 Task: Write a function to reverse the order of words in a sentence.
Action: Mouse moved to (197, 223)
Screenshot: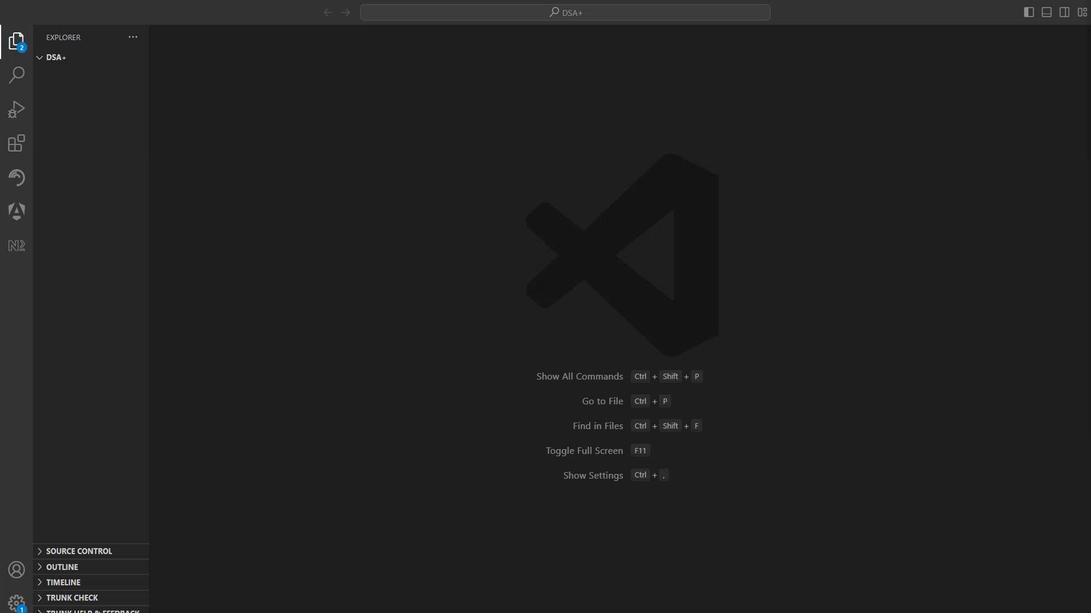 
Action: Mouse pressed left at (197, 223)
Screenshot: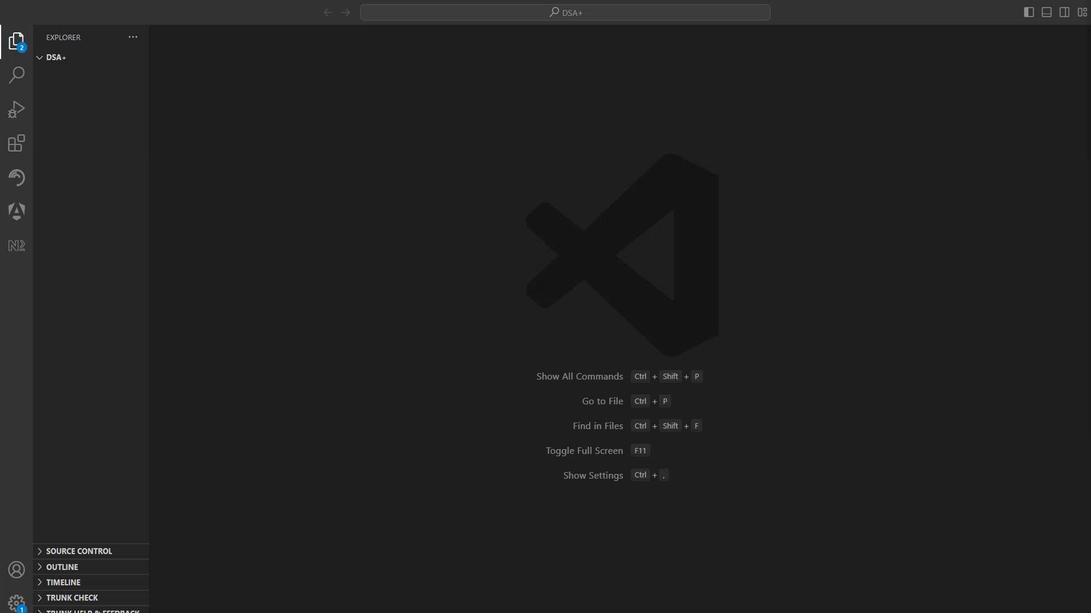 
Action: Mouse moved to (197, 223)
Screenshot: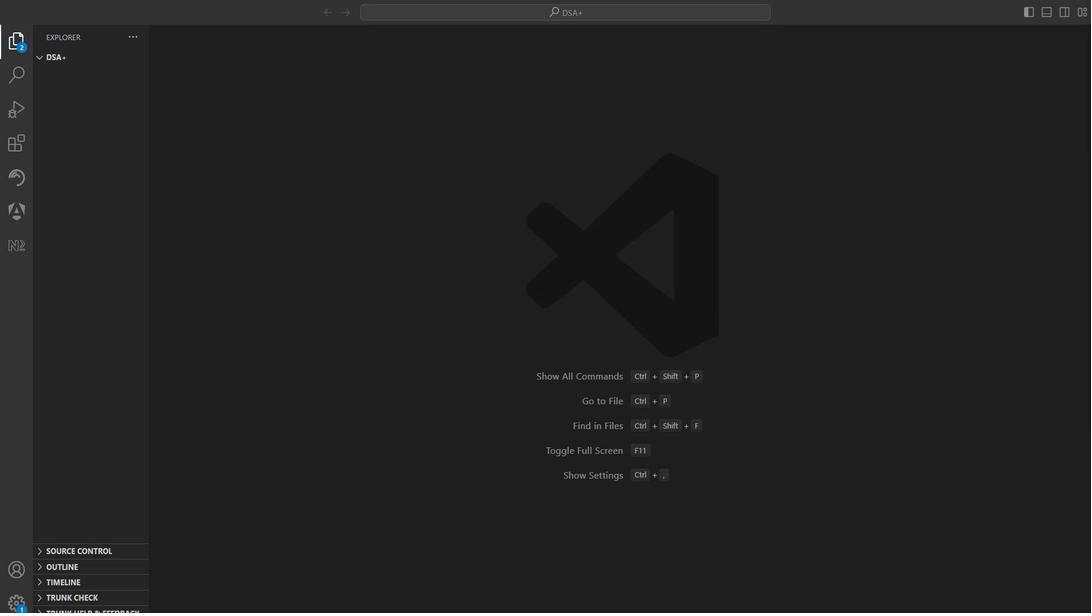 
Action: Mouse pressed left at (197, 223)
Screenshot: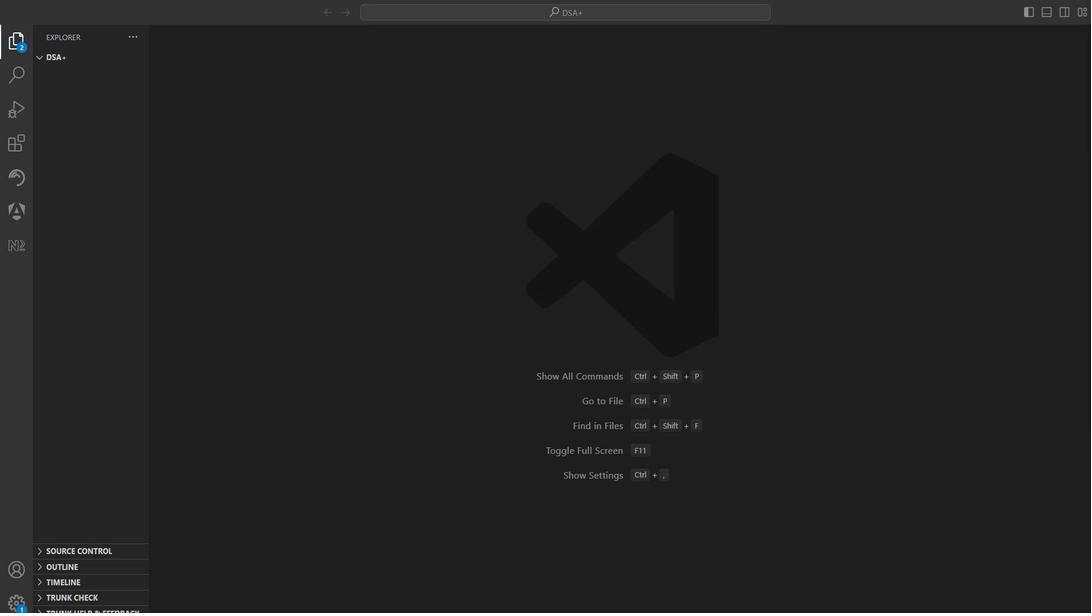
Action: Mouse moved to (197, 223)
Screenshot: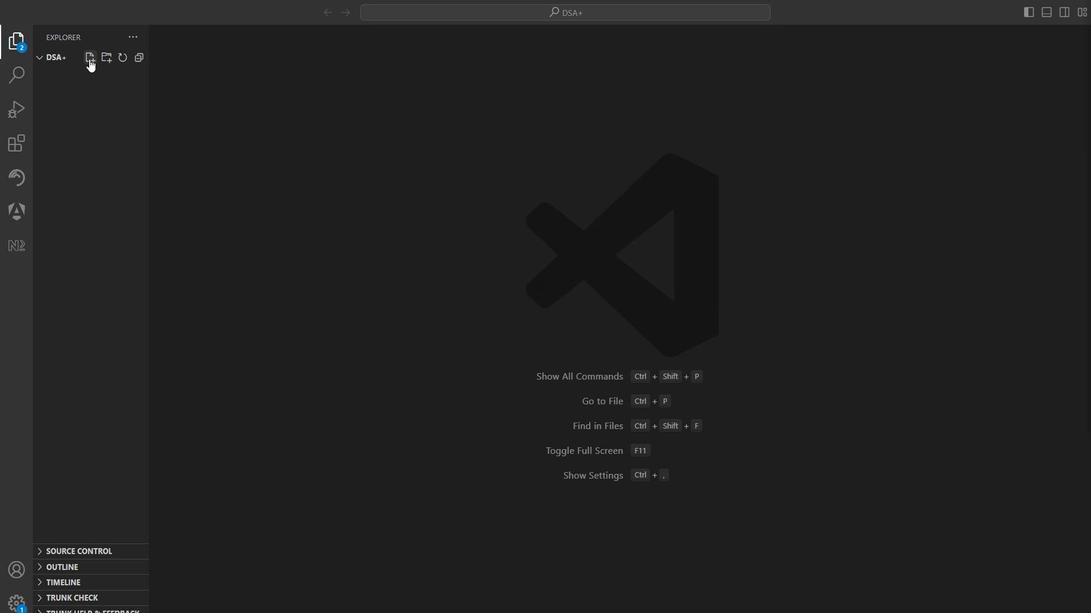 
Action: Mouse pressed left at (197, 223)
Screenshot: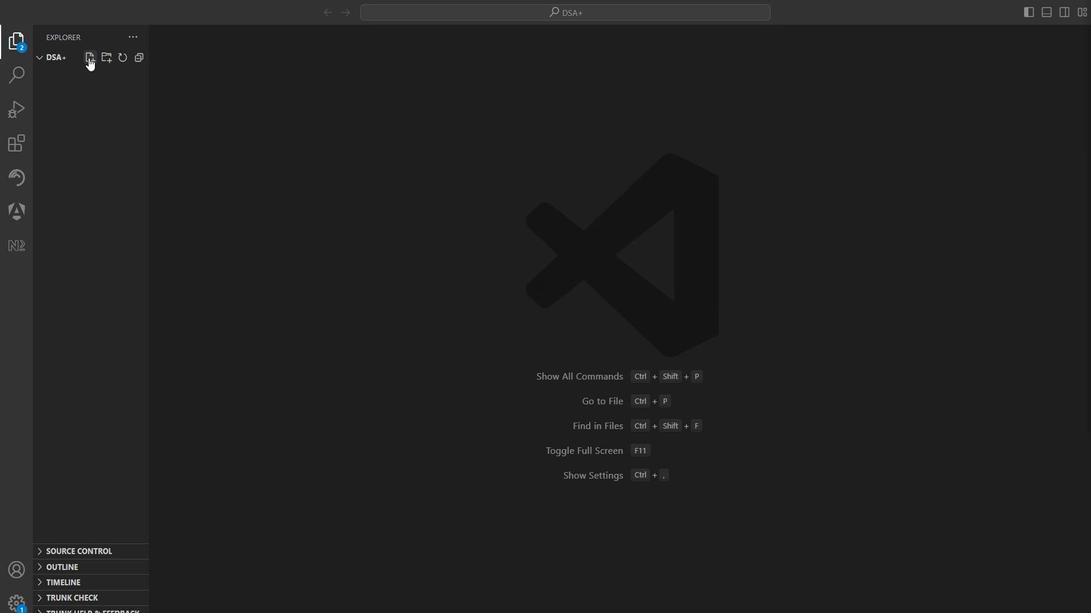 
Action: Mouse moved to (197, 223)
Screenshot: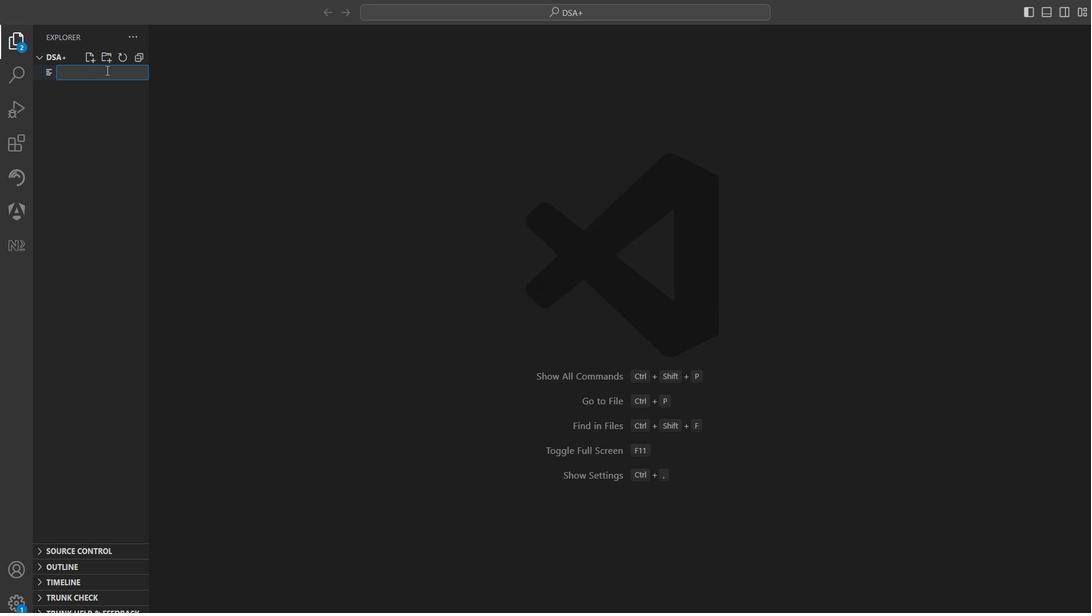
Action: Key pressed reverse<Key.shift_r>_words.js<Key.enter>
Screenshot: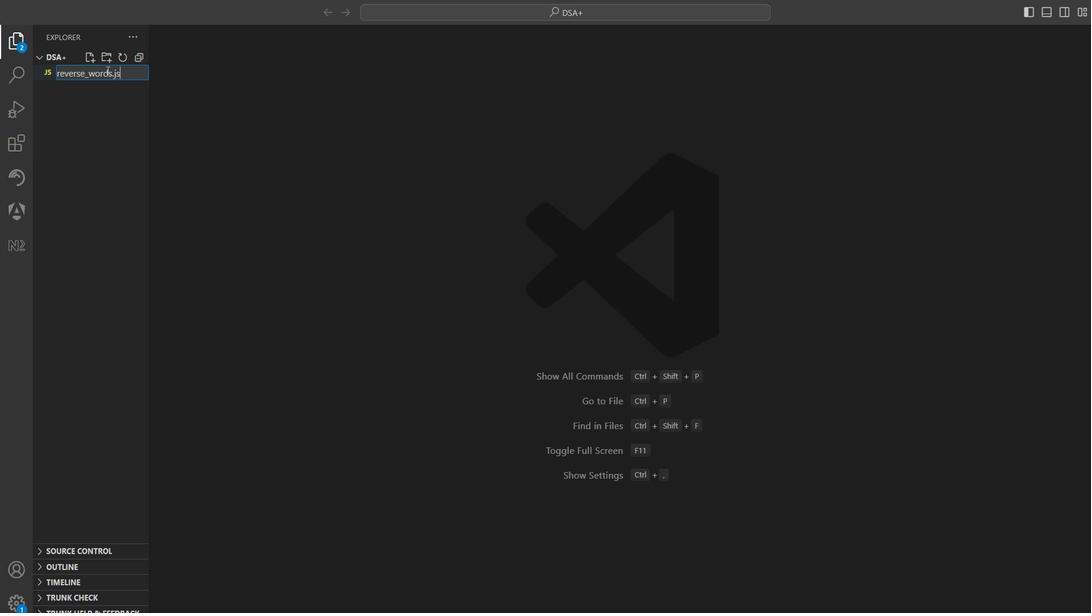 
Action: Mouse pressed right at (197, 223)
Screenshot: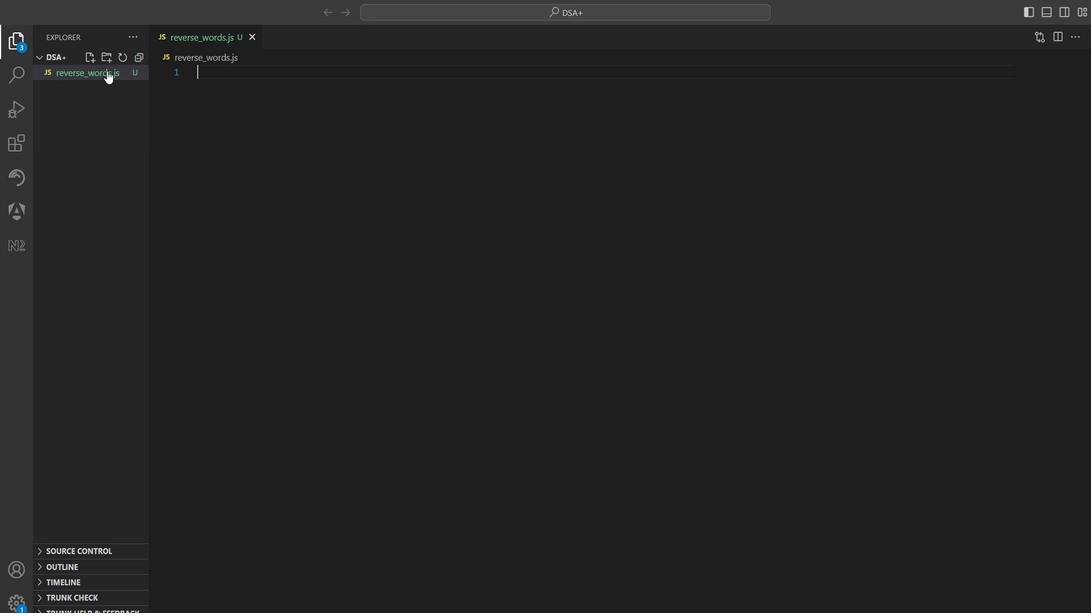 
Action: Mouse scrolled (197, 223) with delta (0, 0)
Screenshot: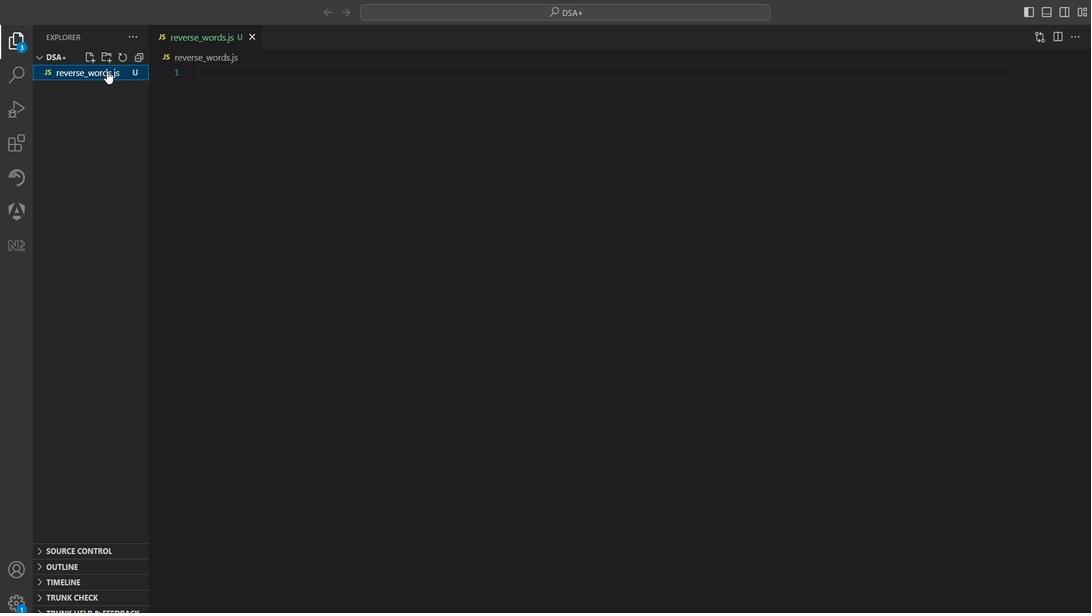 
Action: Mouse moved to (197, 223)
Screenshot: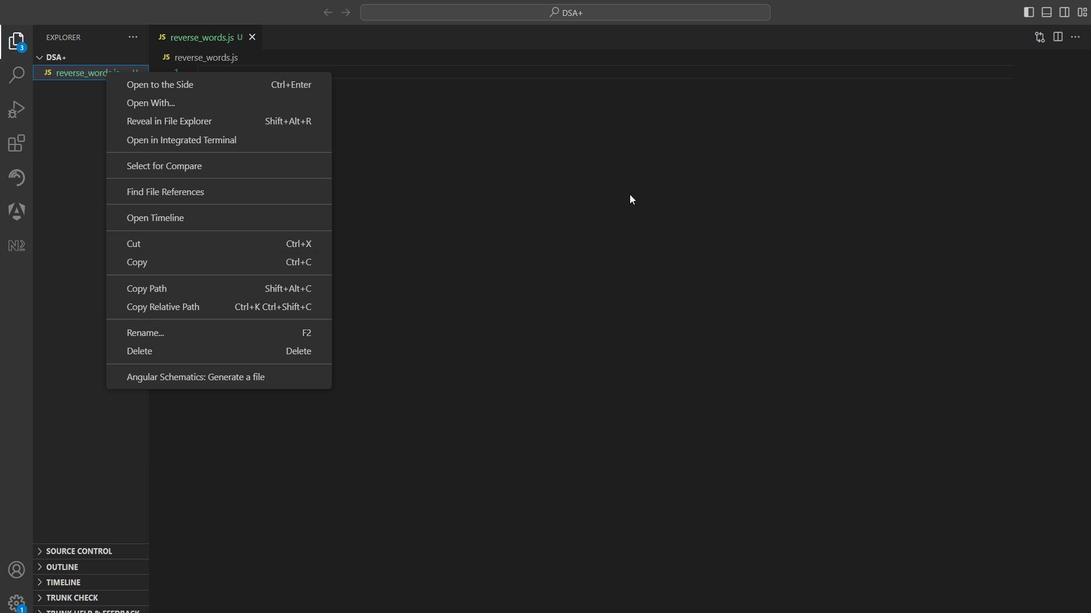 
Action: Mouse pressed left at (197, 223)
Screenshot: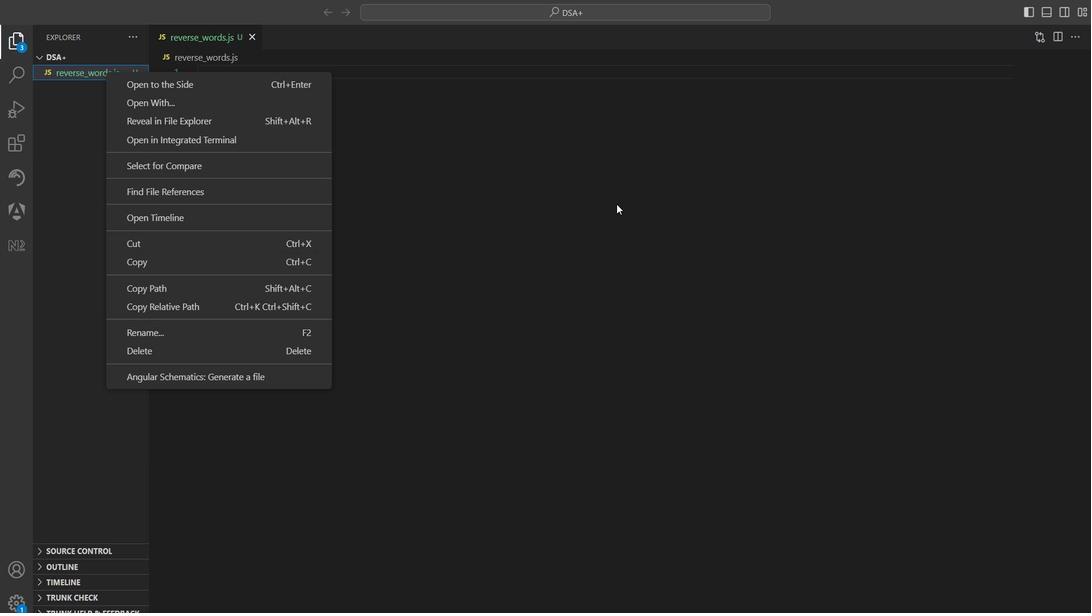 
Action: Mouse moved to (197, 223)
Screenshot: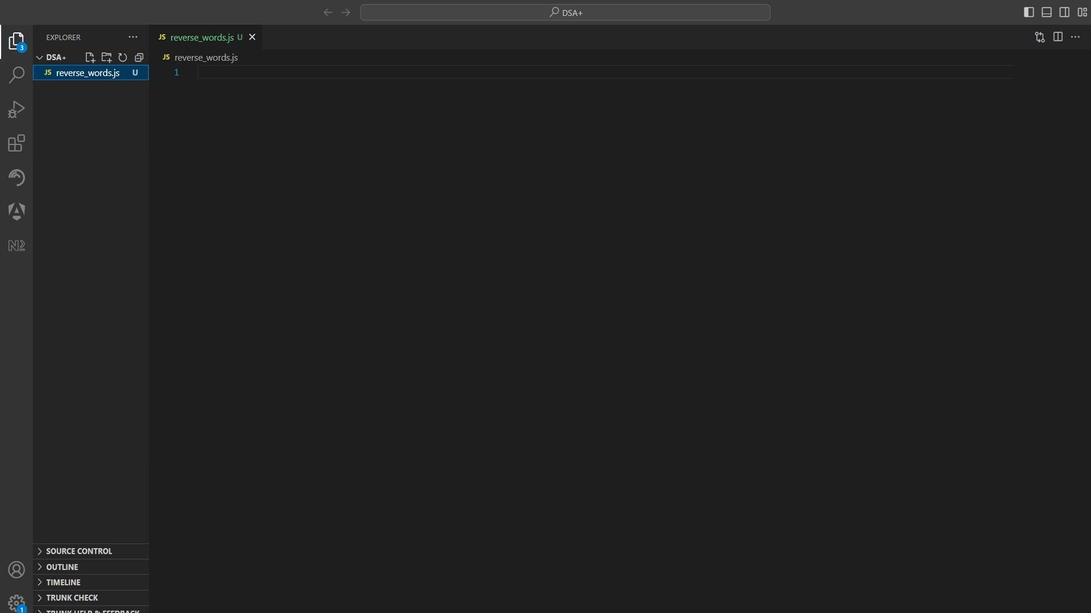 
Action: Mouse pressed left at (197, 223)
Screenshot: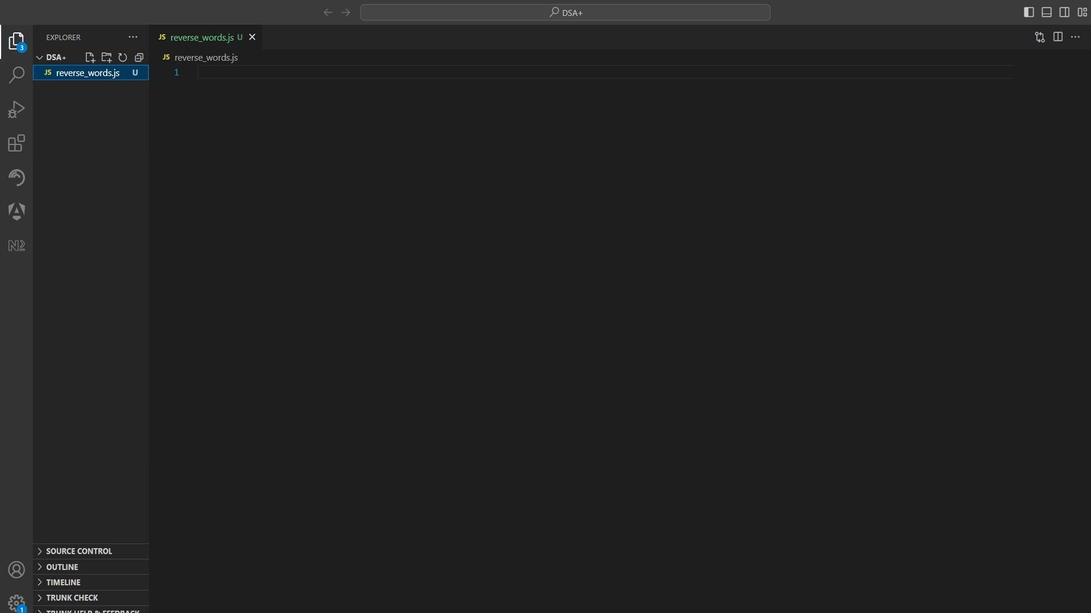 
Action: Mouse moved to (197, 223)
Screenshot: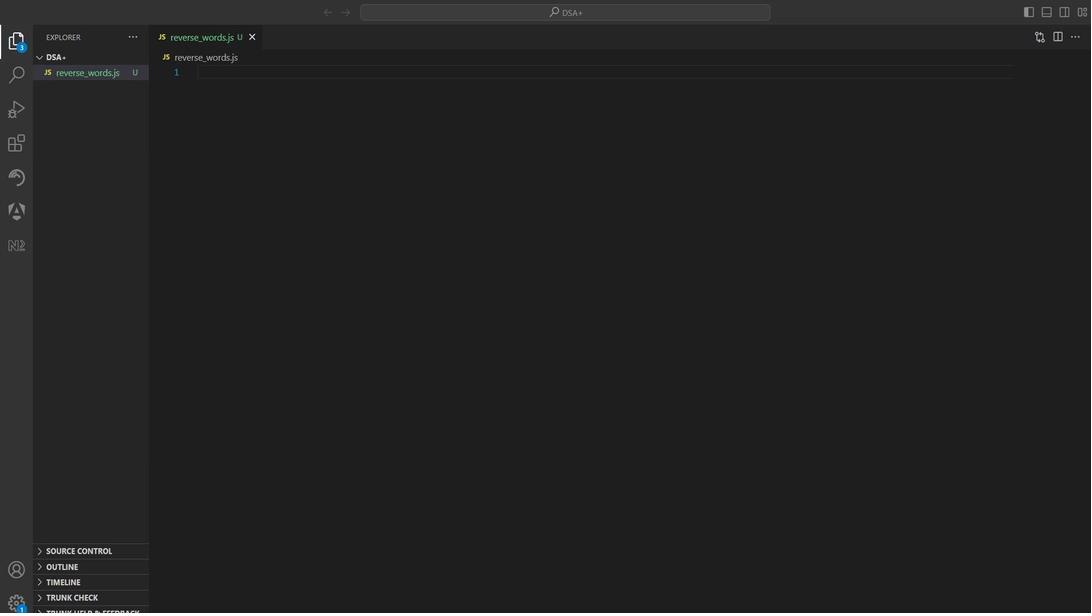 
Action: Mouse pressed left at (197, 223)
Screenshot: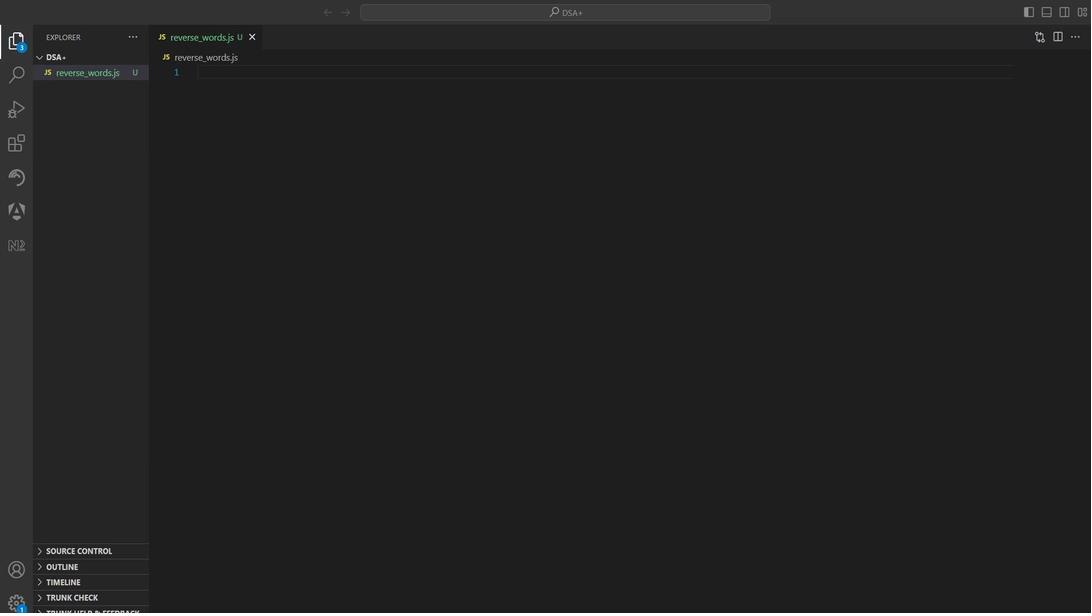 
Action: Mouse moved to (197, 223)
Screenshot: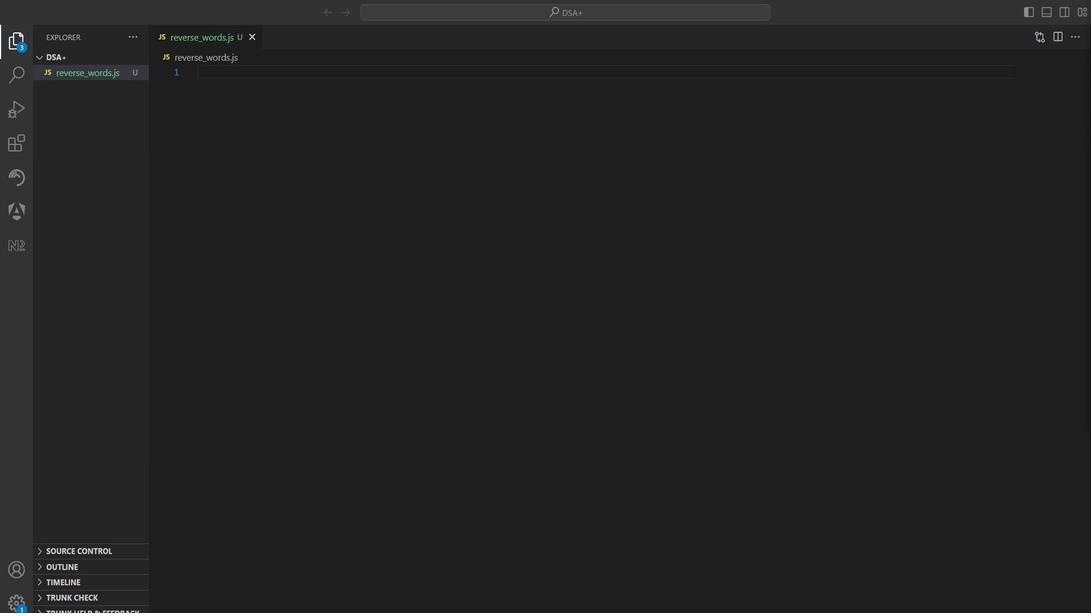 
Action: Mouse pressed left at (197, 223)
Screenshot: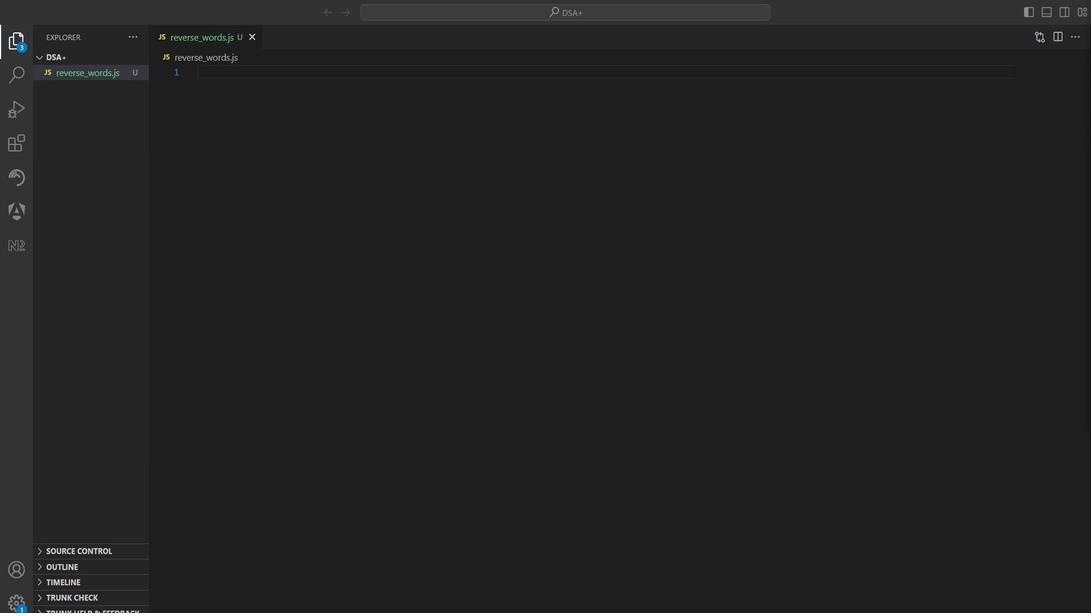 
Action: Key pressed in<Key.space>js<Key.enter>
Screenshot: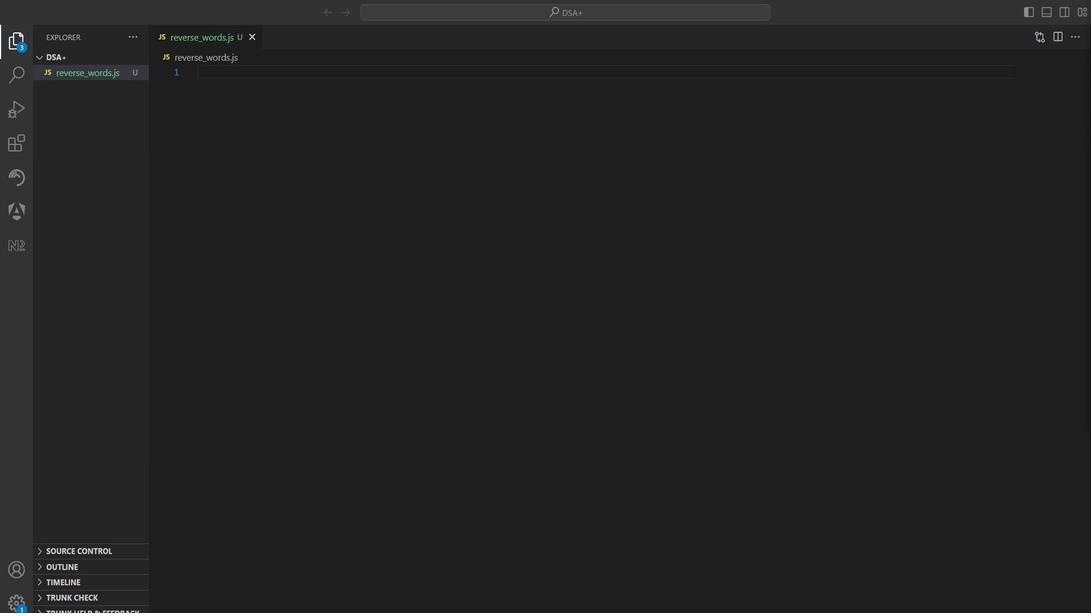 
Action: Mouse moved to (197, 223)
Screenshot: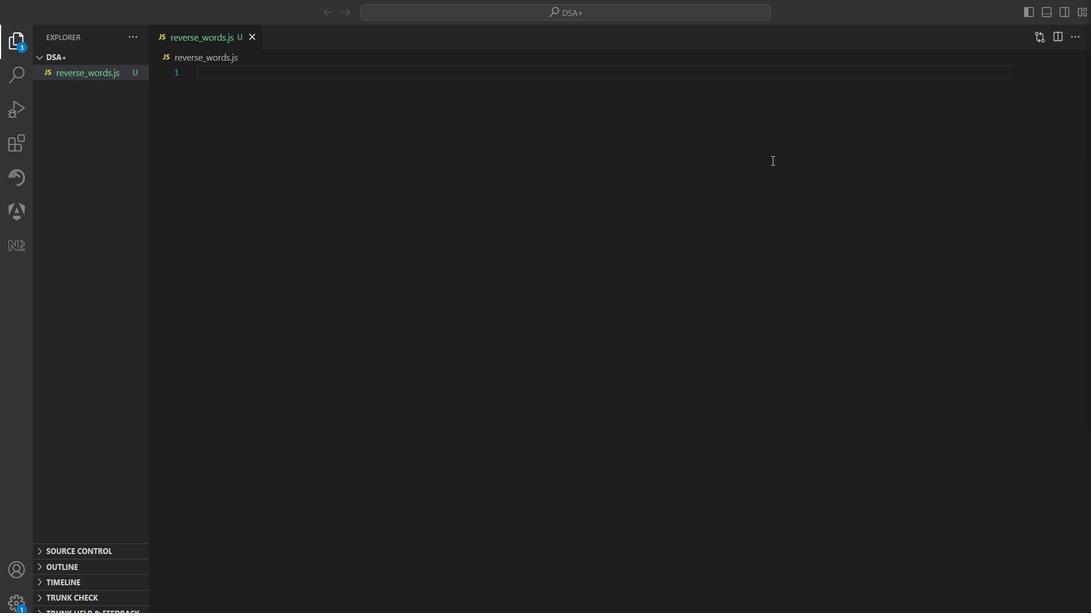 
Action: Mouse scrolled (197, 223) with delta (0, 0)
Screenshot: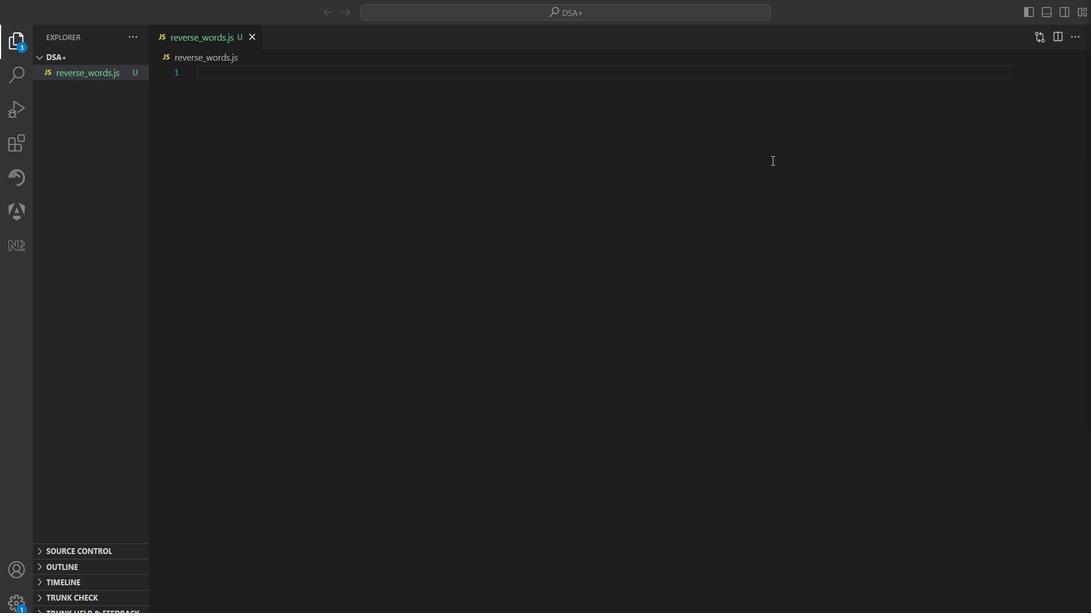 
Action: Mouse moved to (197, 223)
Screenshot: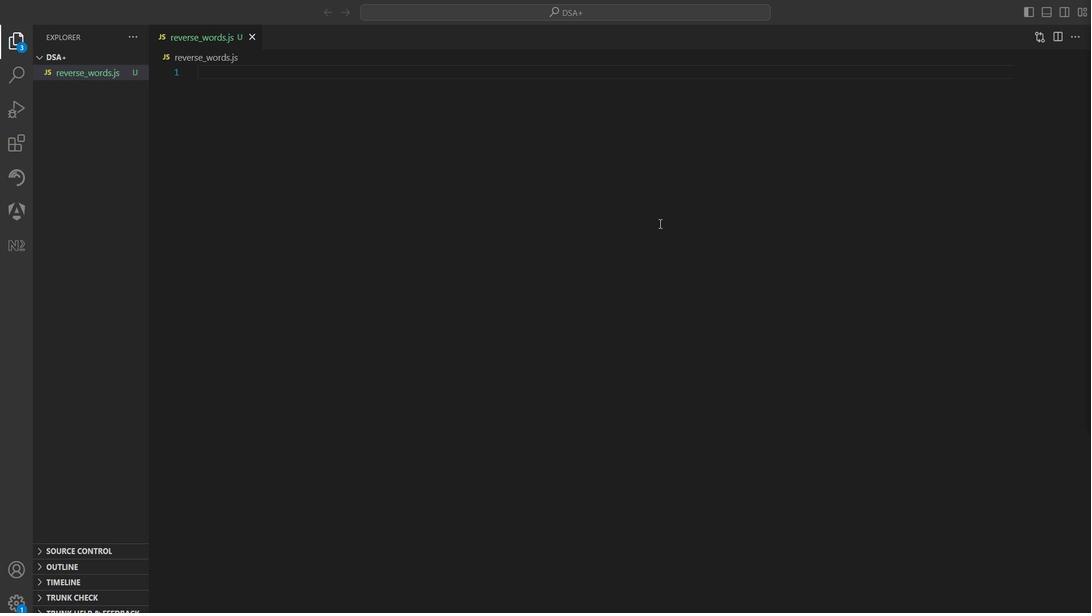 
Action: Mouse scrolled (197, 223) with delta (0, 0)
Screenshot: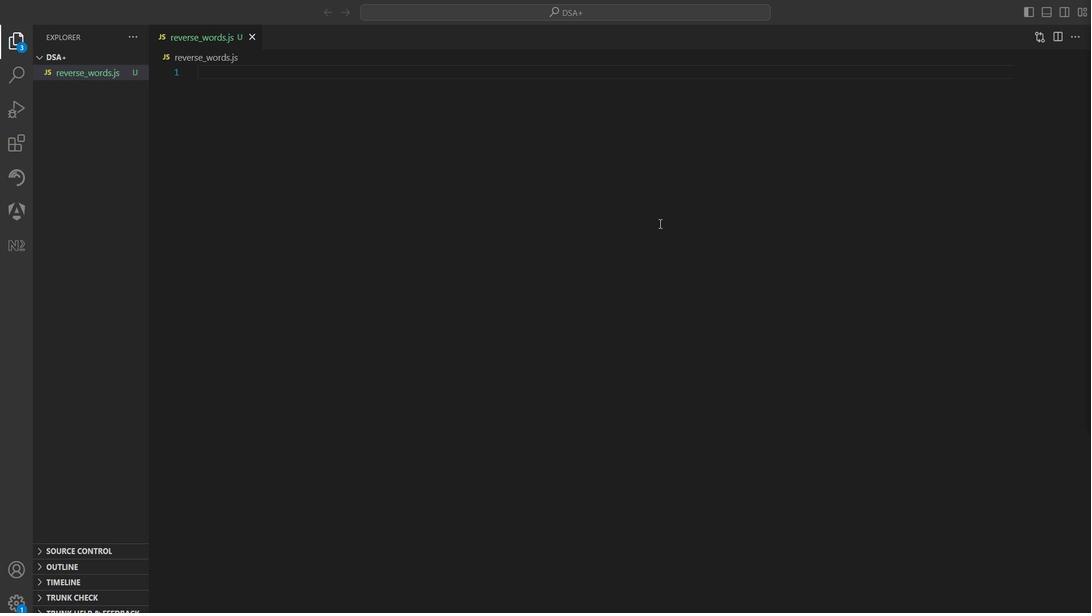 
Action: Mouse moved to (197, 223)
Screenshot: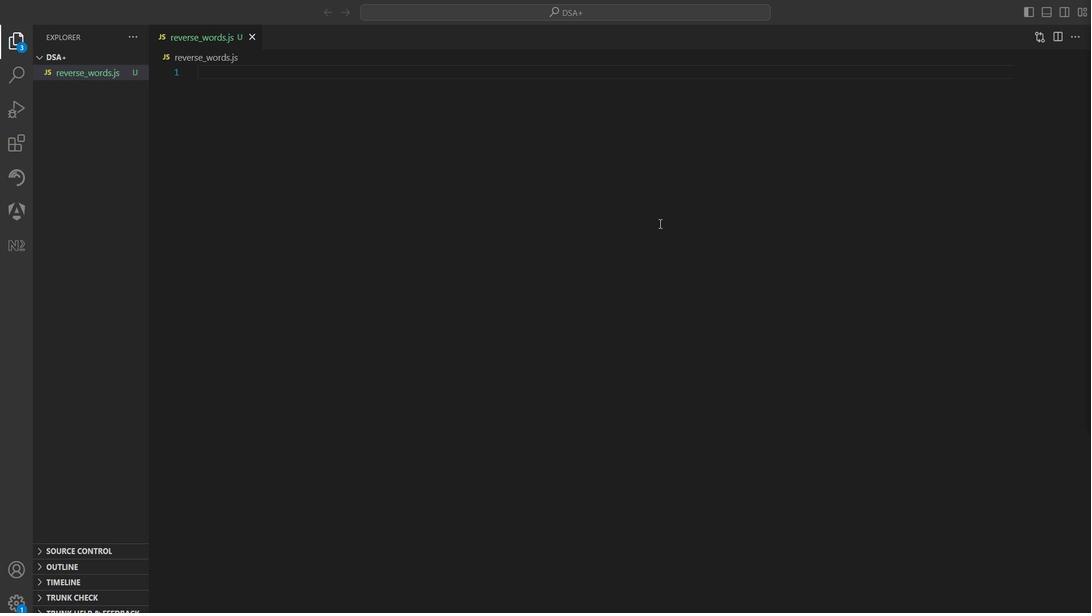 
Action: Mouse scrolled (197, 223) with delta (0, 0)
Screenshot: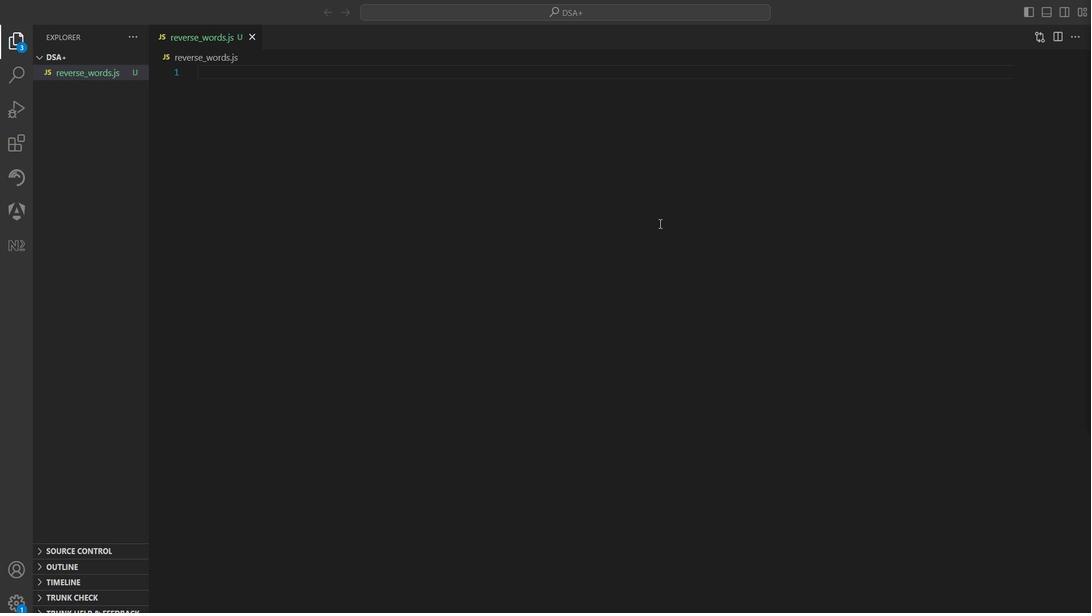 
Action: Mouse moved to (197, 223)
Screenshot: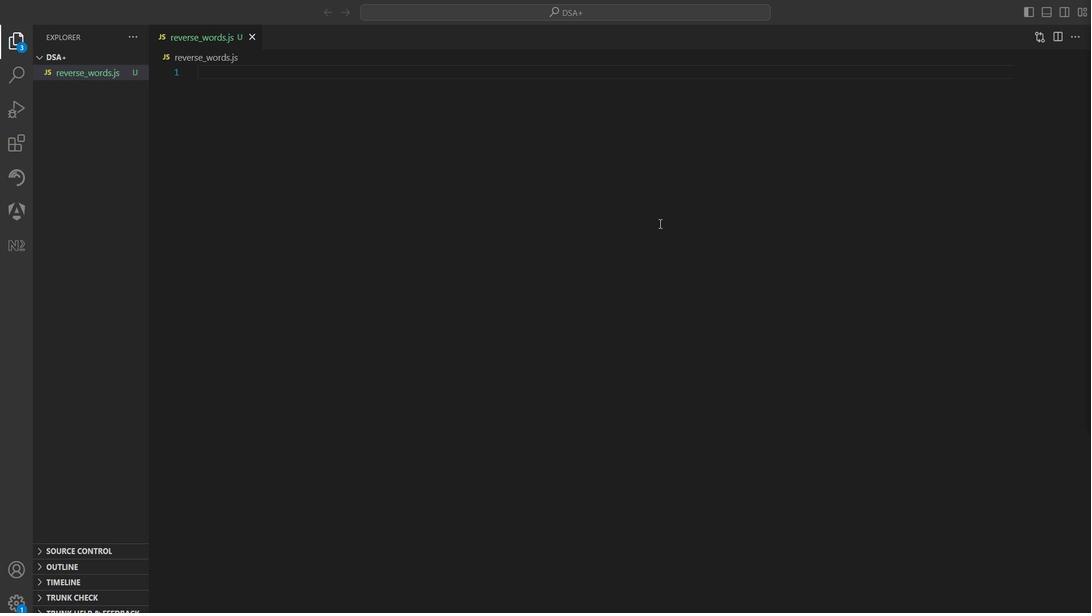 
Action: Mouse scrolled (197, 223) with delta (0, 0)
Screenshot: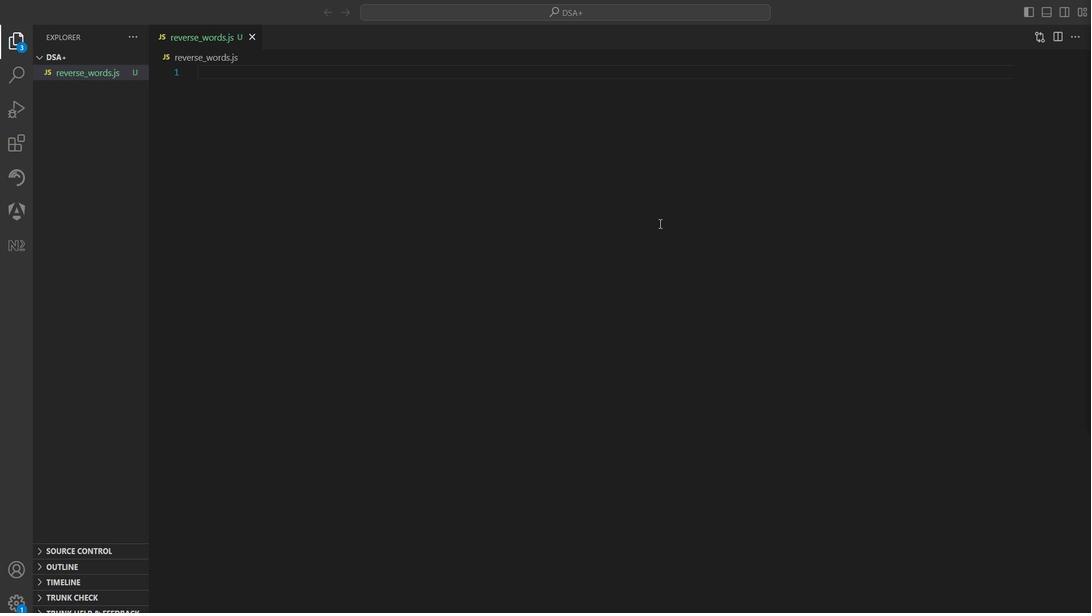 
Action: Mouse moved to (197, 223)
Screenshot: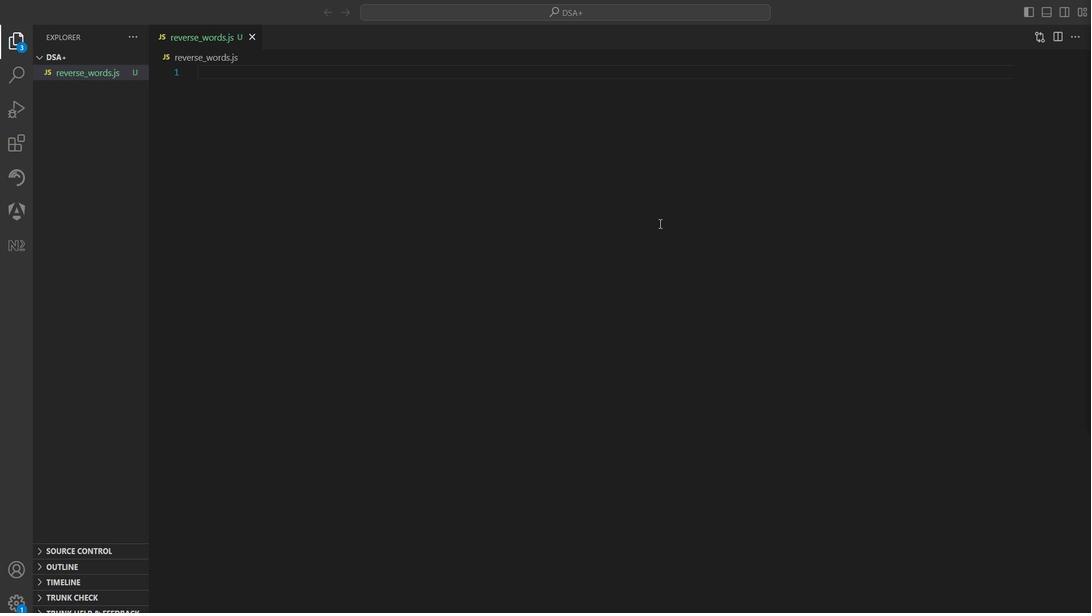 
Action: Mouse scrolled (197, 223) with delta (0, 0)
Screenshot: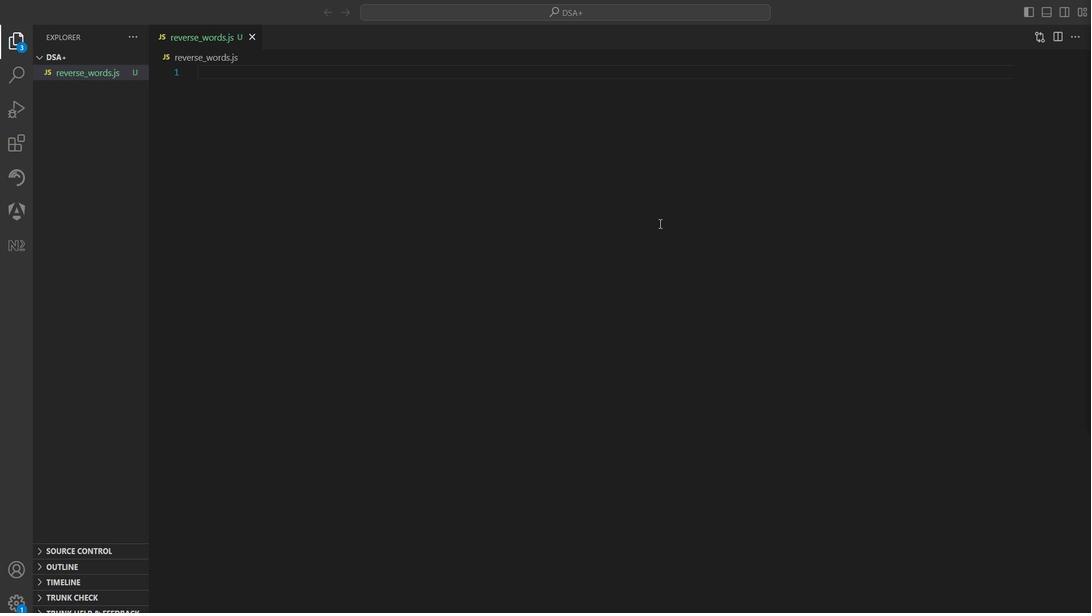 
Action: Mouse scrolled (197, 223) with delta (0, 0)
Screenshot: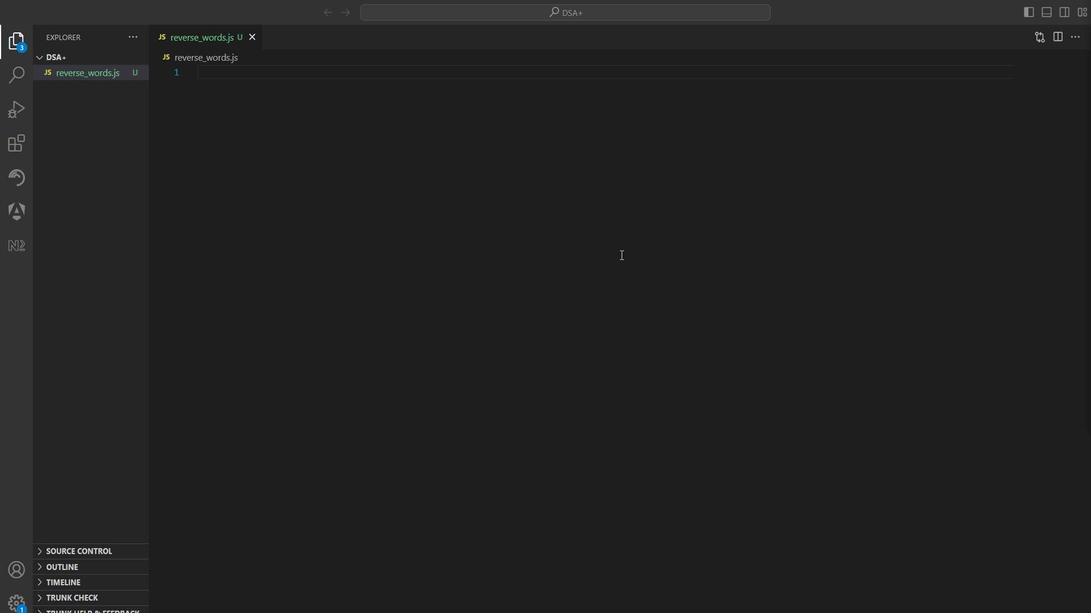 
Action: Mouse moved to (197, 223)
Screenshot: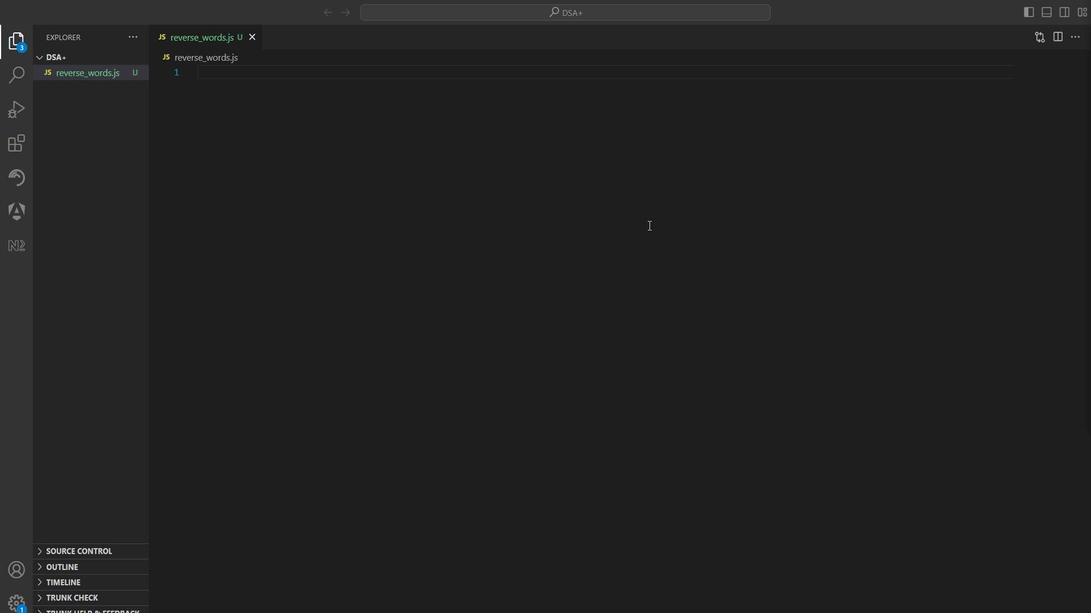 
Action: Mouse pressed left at (197, 223)
Screenshot: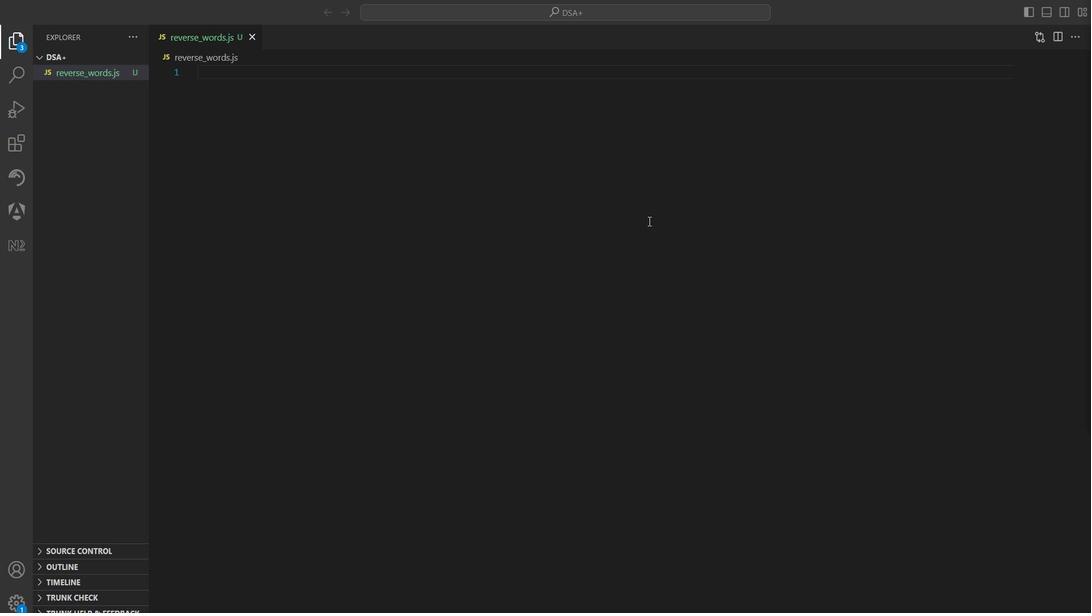 
Action: Mouse moved to (197, 223)
Screenshot: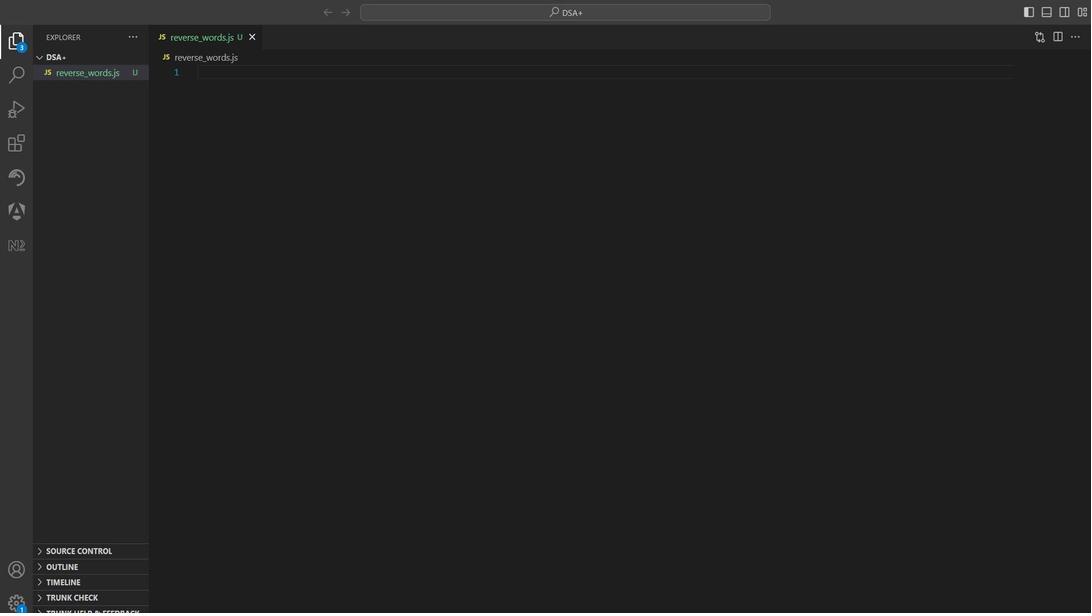 
Action: Mouse scrolled (197, 223) with delta (0, 0)
Screenshot: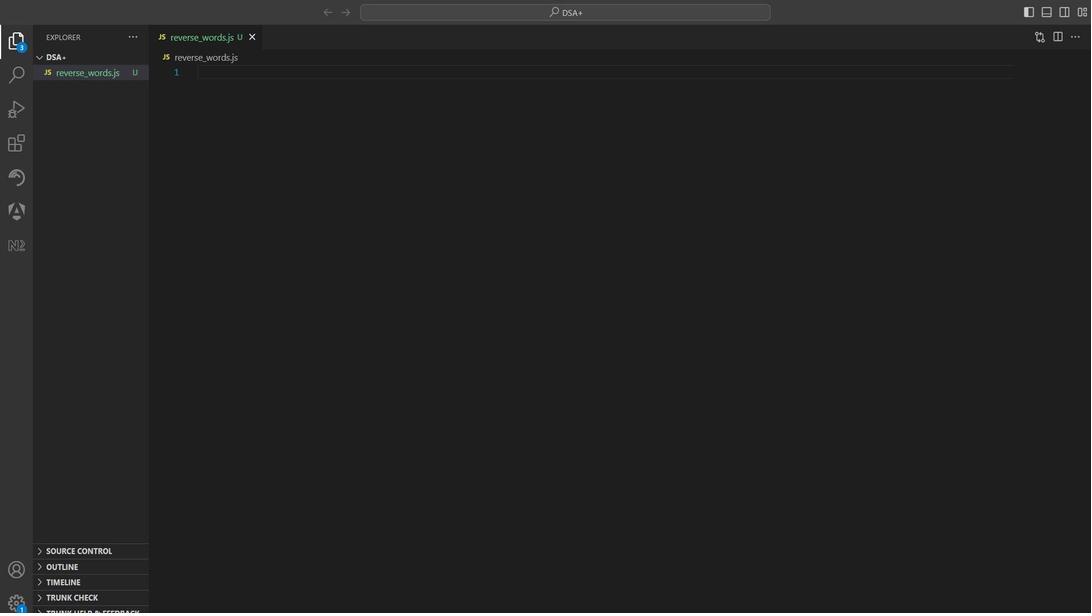 
Action: Mouse moved to (197, 223)
Screenshot: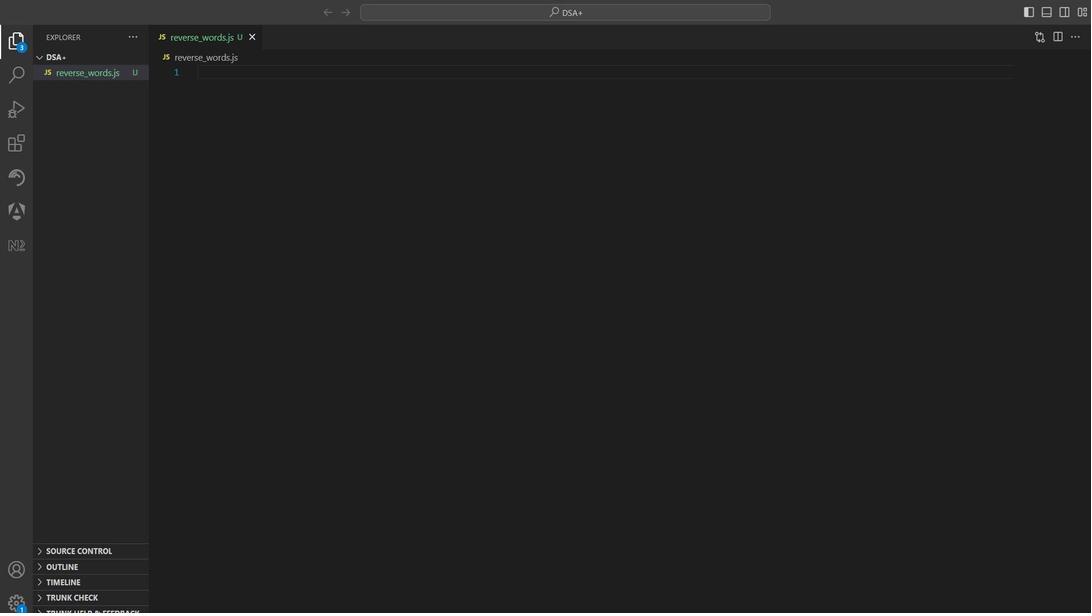 
Action: Mouse scrolled (197, 223) with delta (0, 0)
Screenshot: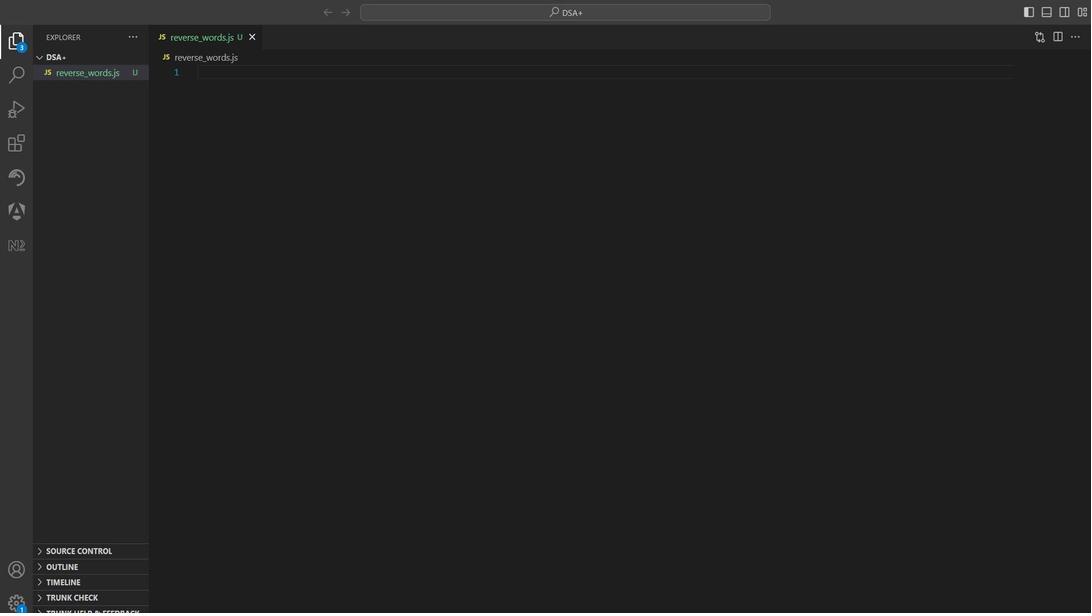 
Action: Mouse moved to (197, 223)
Screenshot: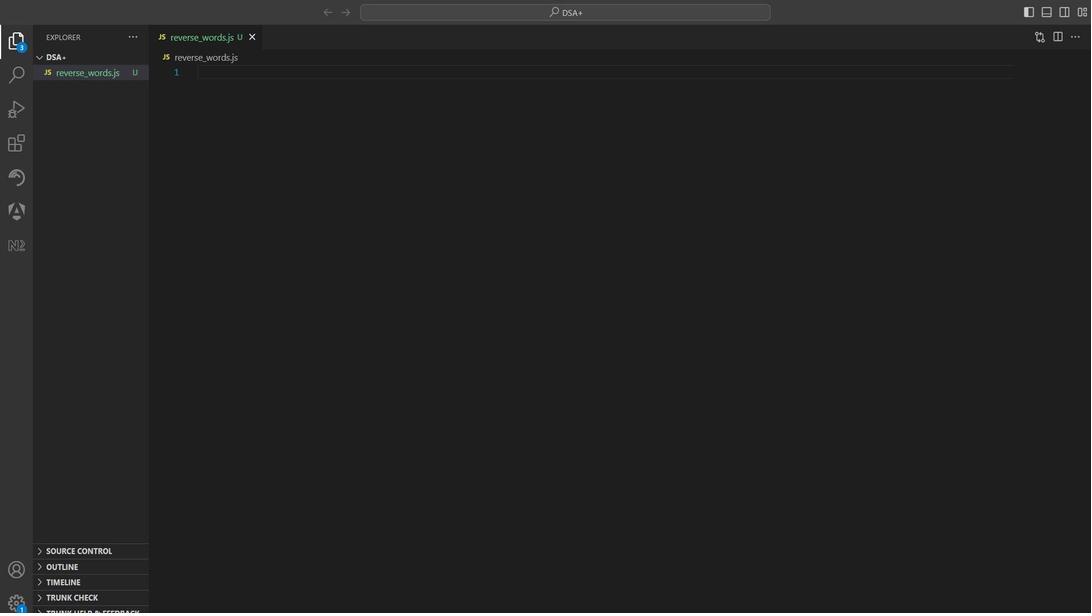 
Action: Mouse scrolled (197, 223) with delta (0, 0)
Screenshot: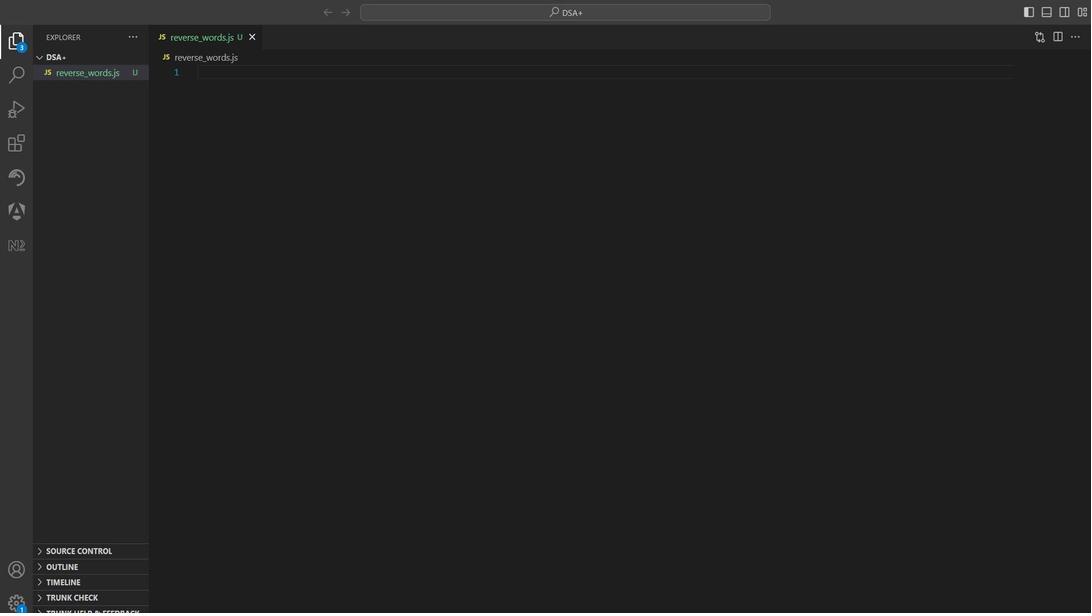 
Action: Mouse moved to (197, 223)
Screenshot: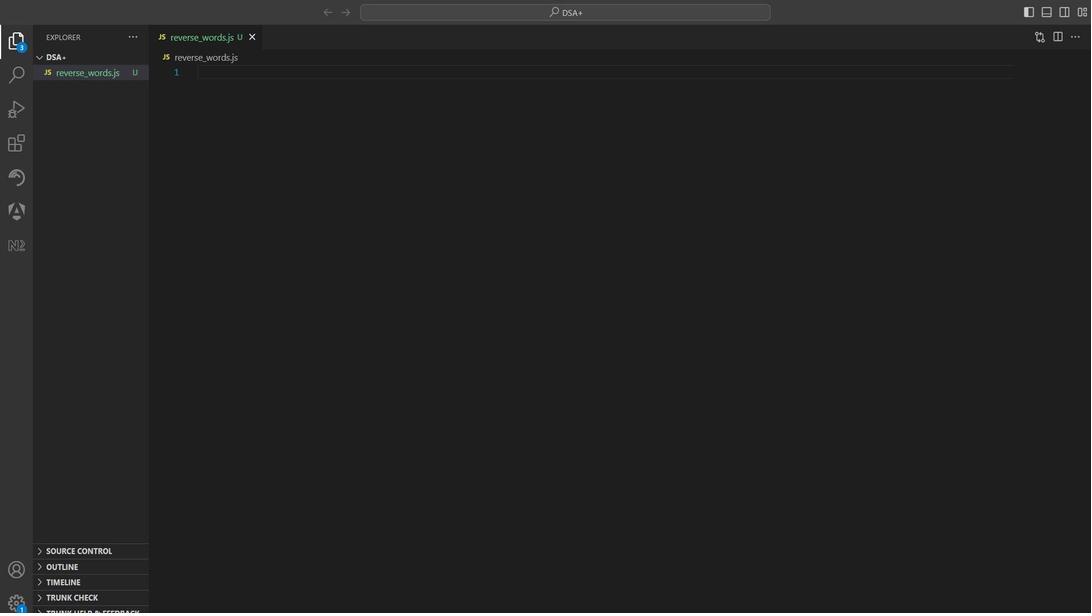 
Action: Mouse scrolled (197, 223) with delta (0, 0)
Screenshot: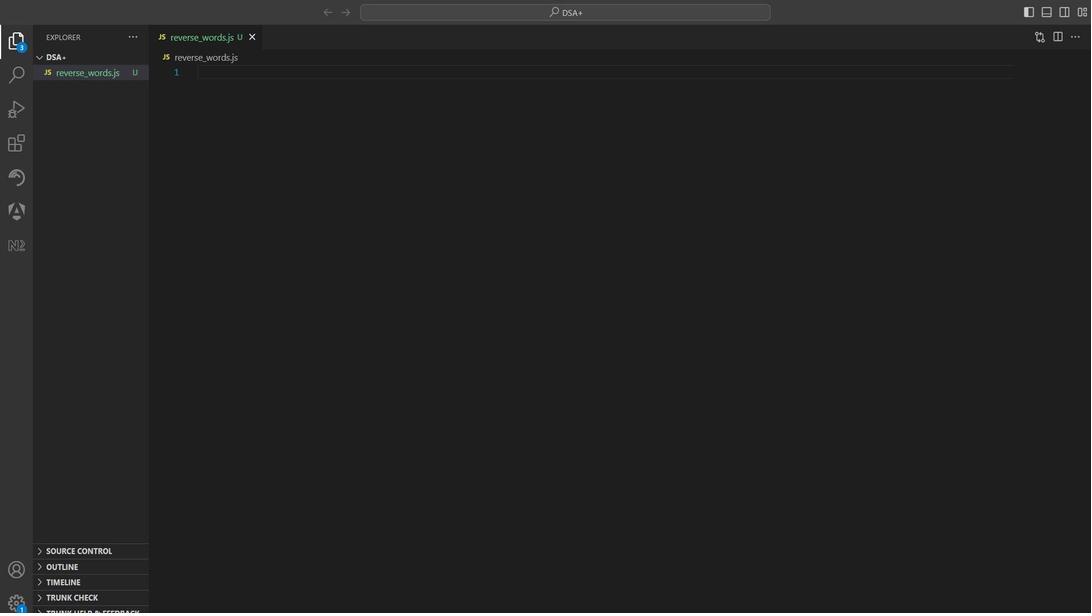 
Action: Mouse scrolled (197, 223) with delta (0, 0)
Screenshot: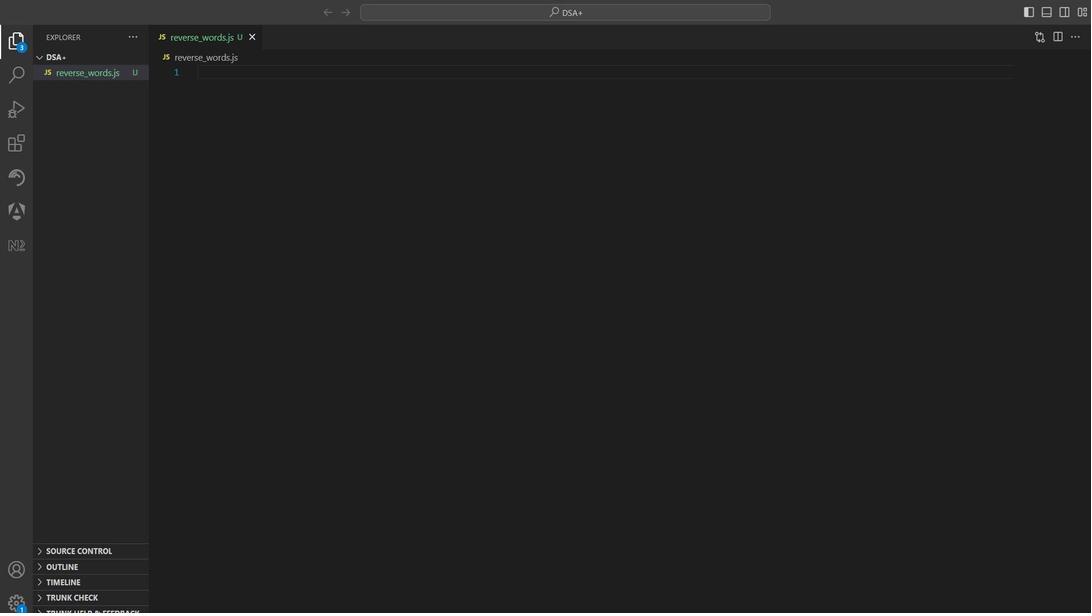 
Action: Mouse scrolled (197, 223) with delta (0, 0)
Screenshot: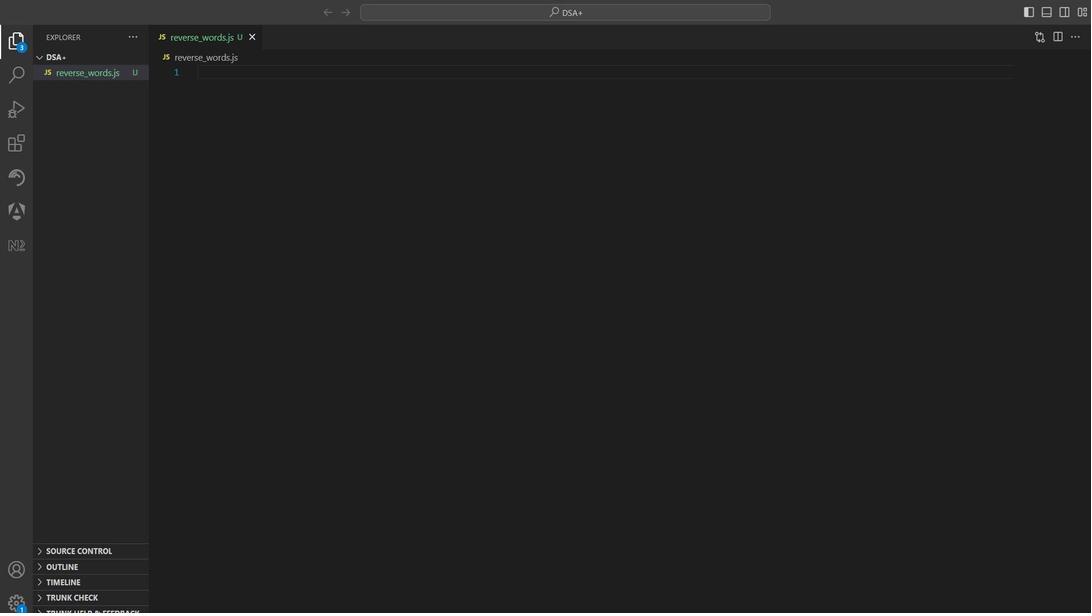 
Action: Mouse moved to (197, 223)
Screenshot: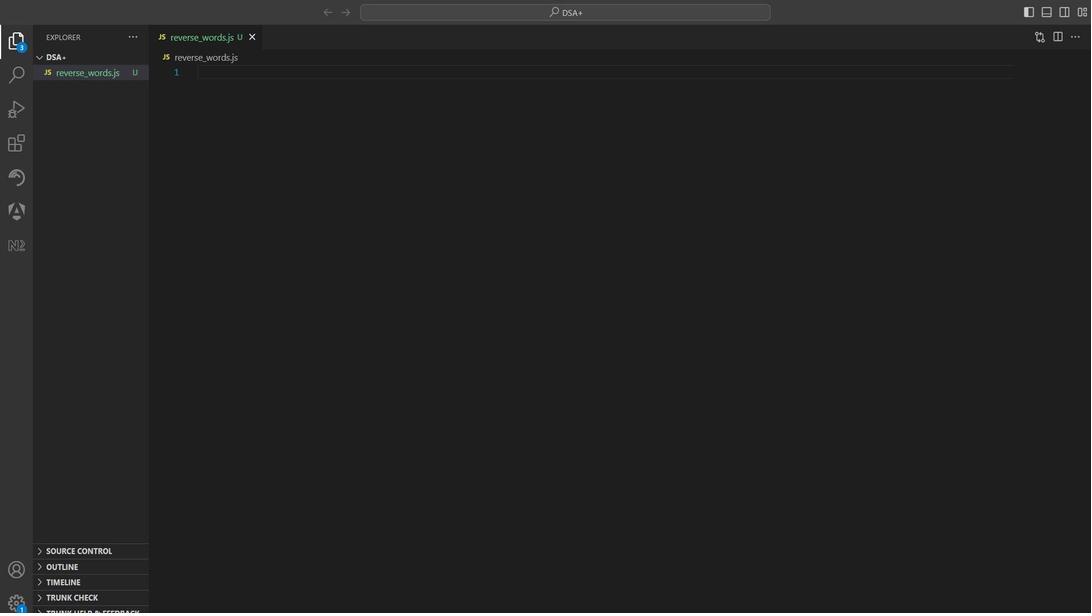 
Action: Mouse scrolled (197, 223) with delta (0, 0)
Screenshot: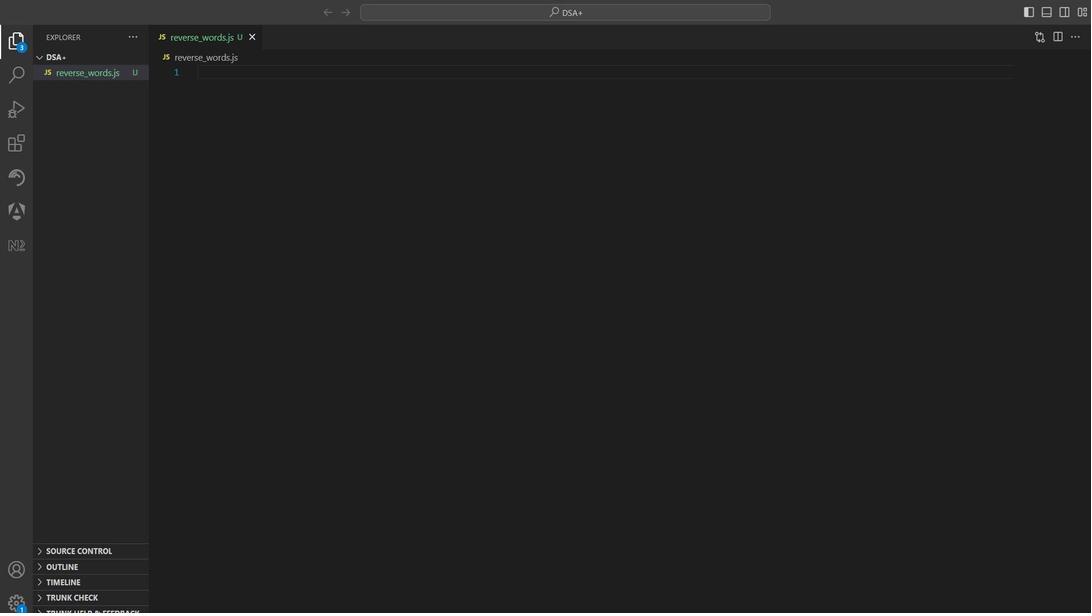 
Action: Mouse moved to (197, 223)
Screenshot: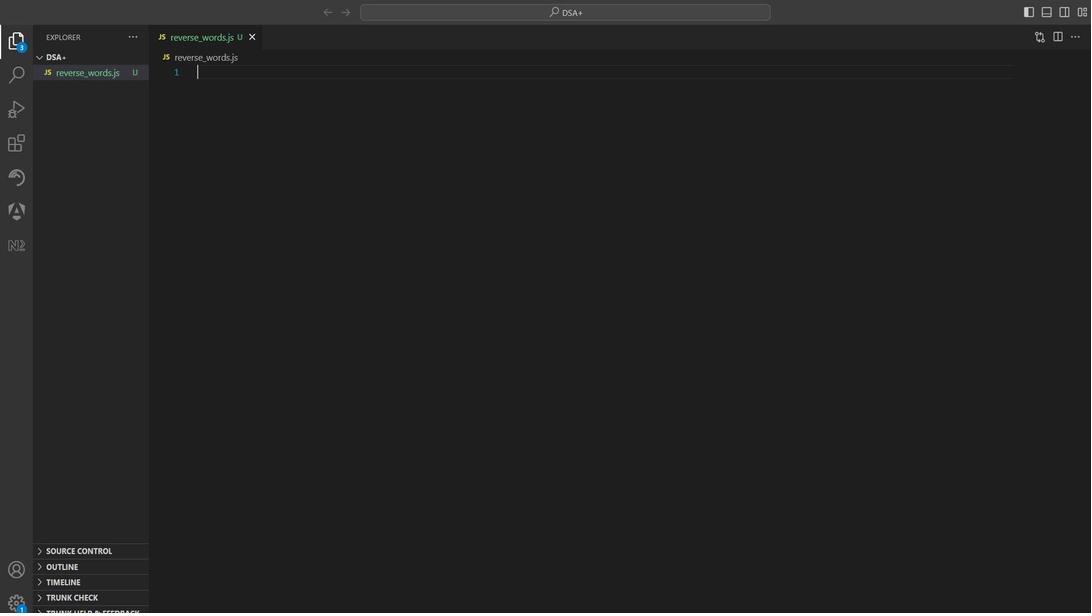
Action: Mouse scrolled (197, 223) with delta (0, 0)
Screenshot: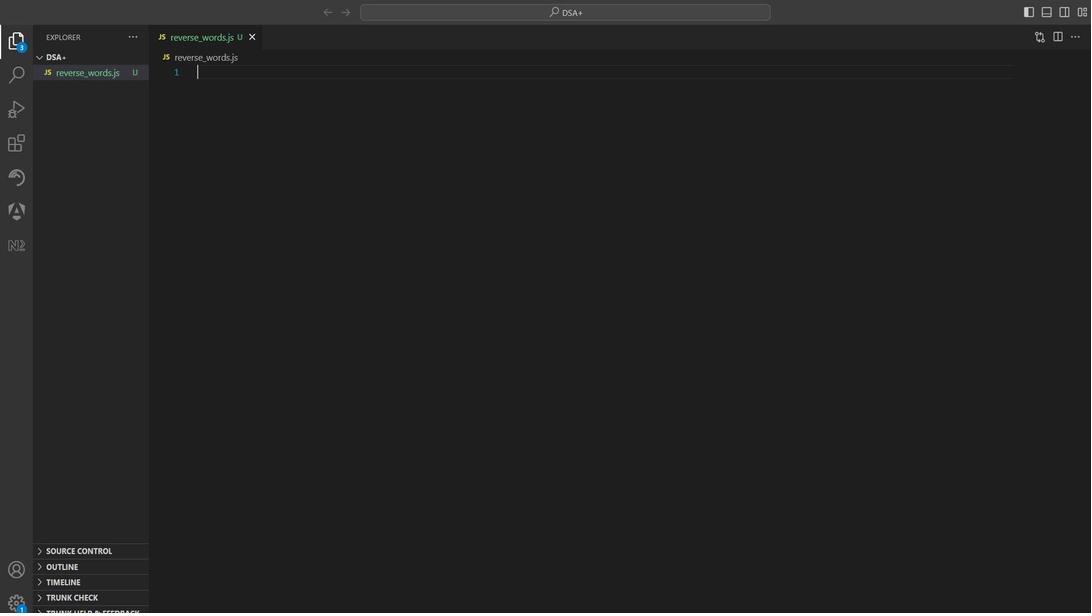 
Action: Mouse scrolled (197, 223) with delta (0, 0)
Screenshot: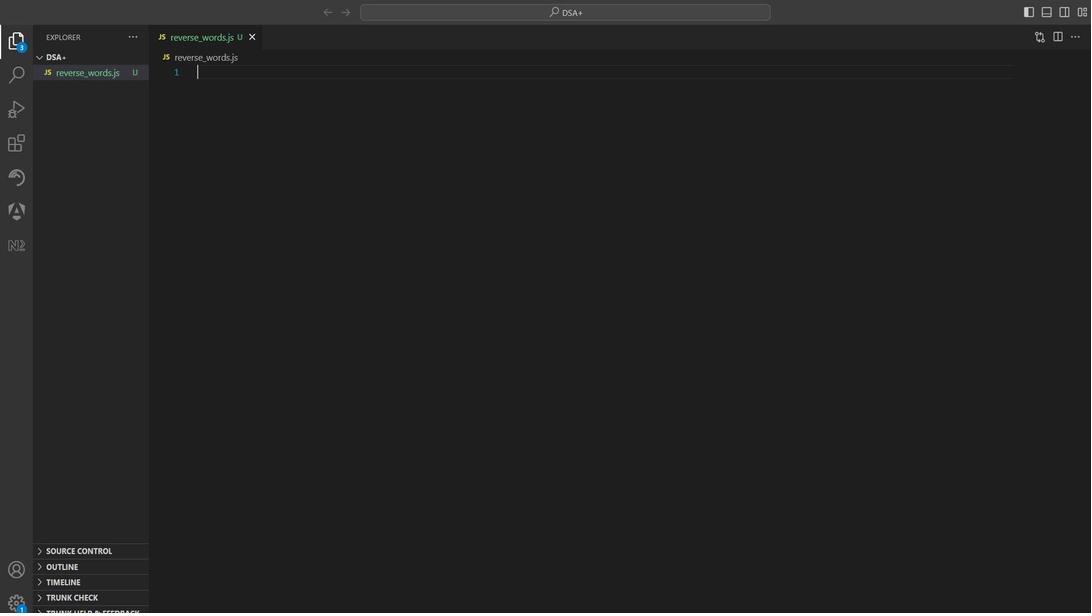 
Action: Mouse scrolled (197, 223) with delta (0, 0)
Screenshot: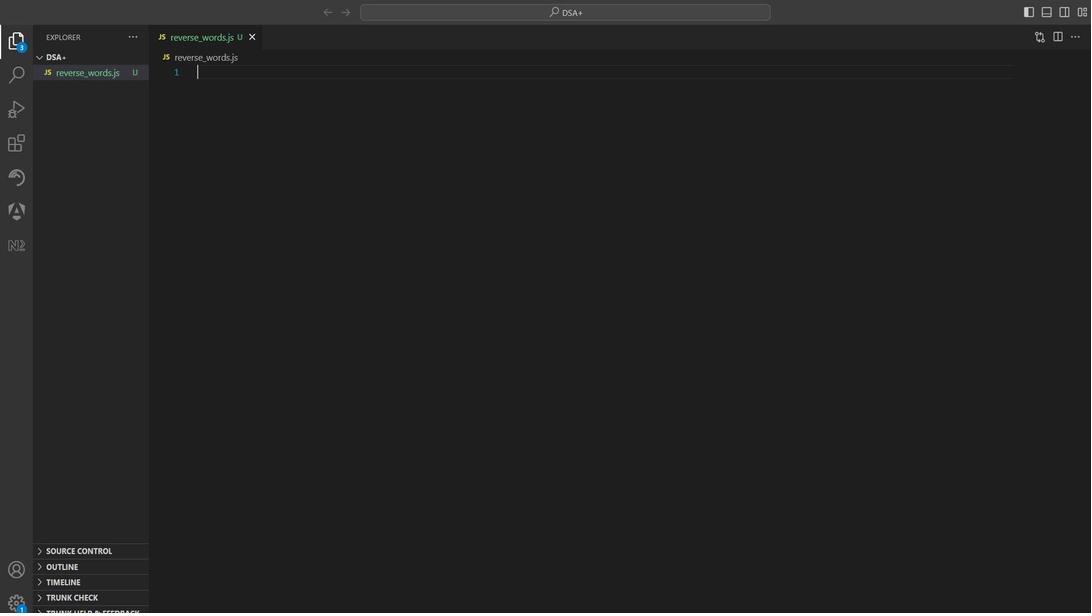 
Action: Mouse scrolled (197, 223) with delta (0, 0)
Screenshot: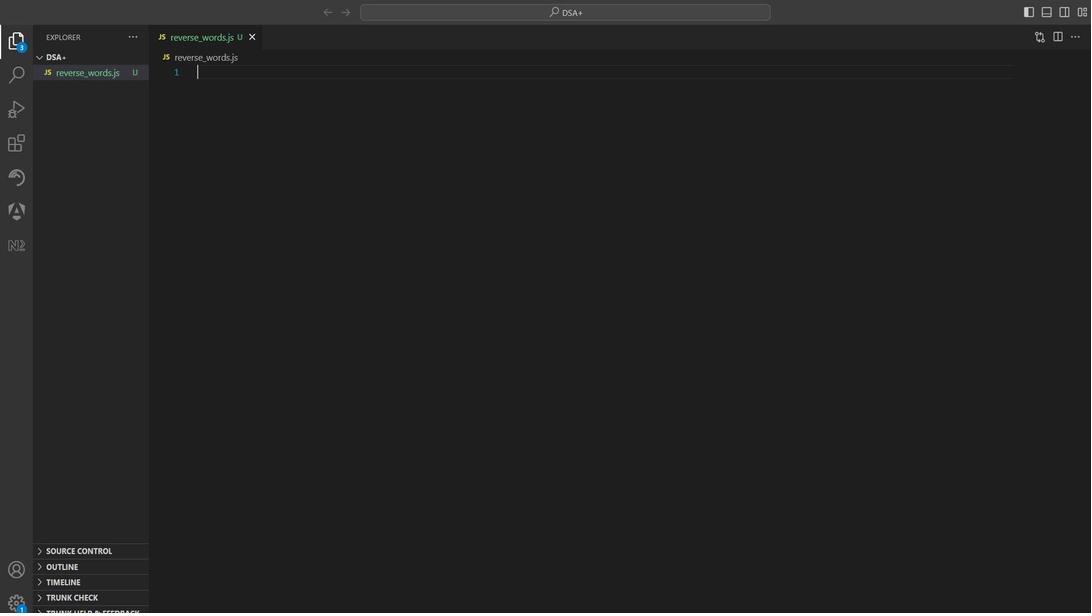 
Action: Mouse scrolled (197, 223) with delta (0, 0)
Screenshot: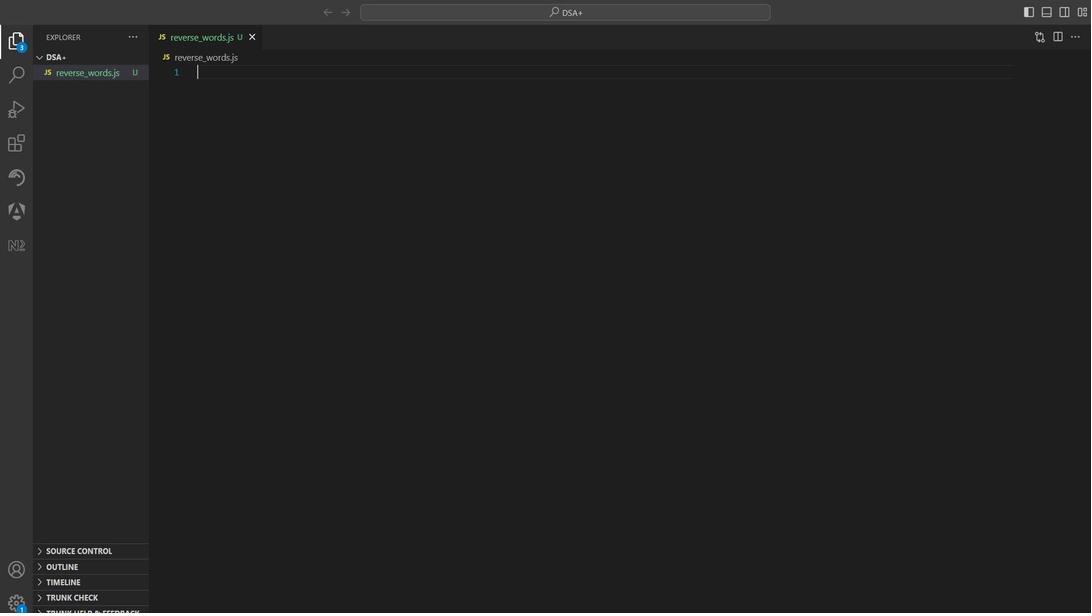
Action: Mouse moved to (197, 223)
Screenshot: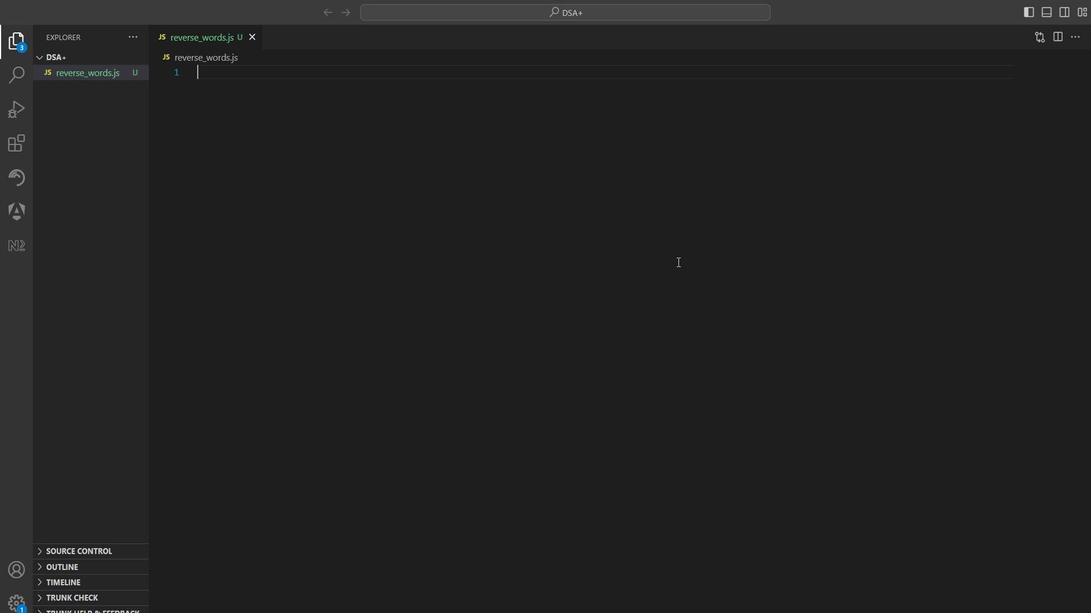 
Action: Mouse pressed left at (197, 223)
Screenshot: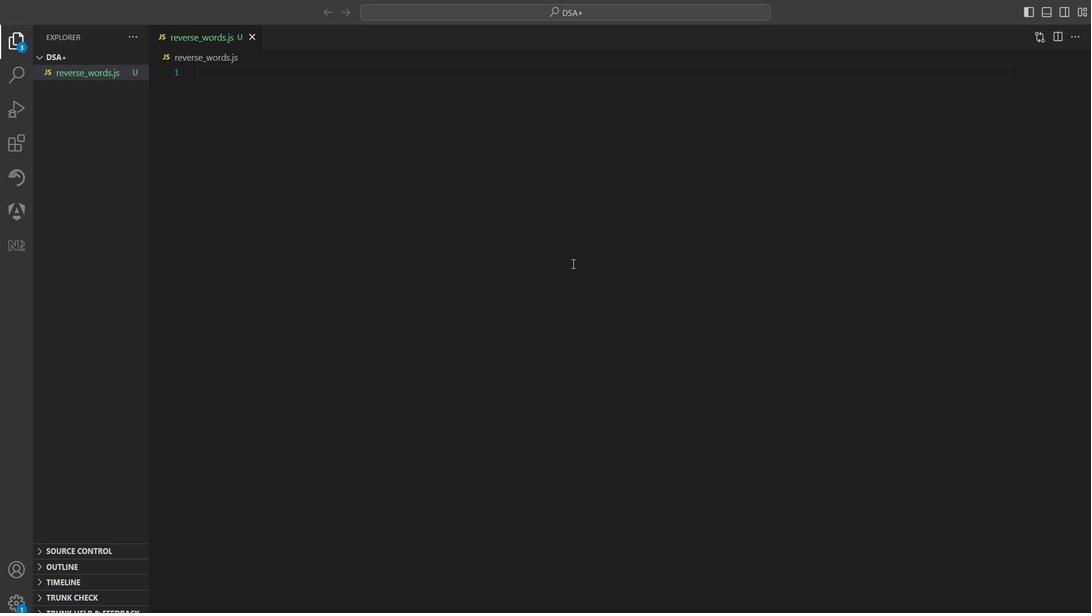
Action: Key pressed function<Key.space>
Screenshot: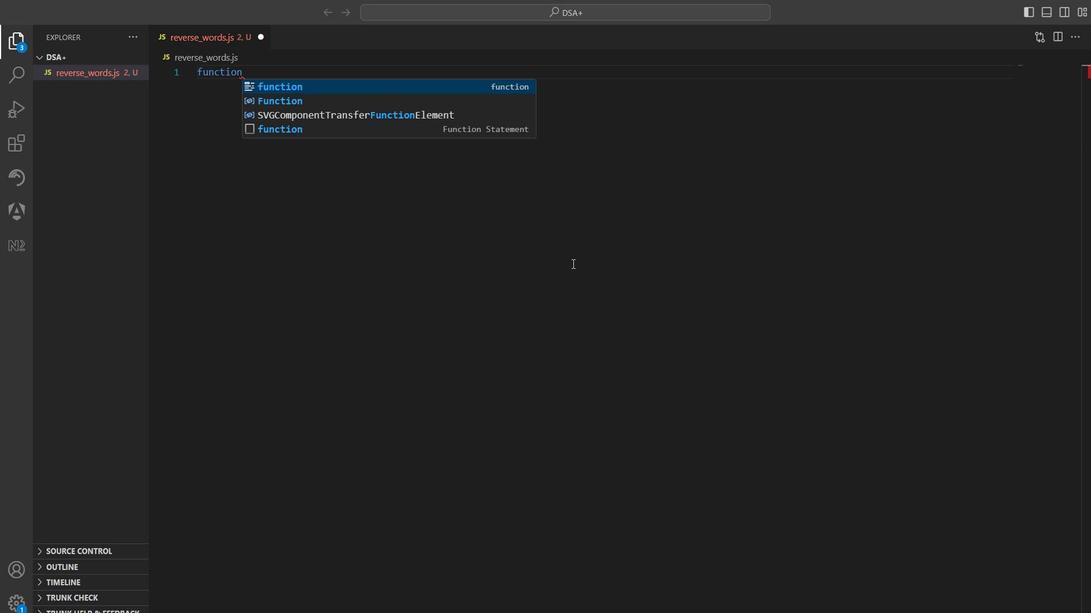 
Action: Mouse moved to (197, 223)
Screenshot: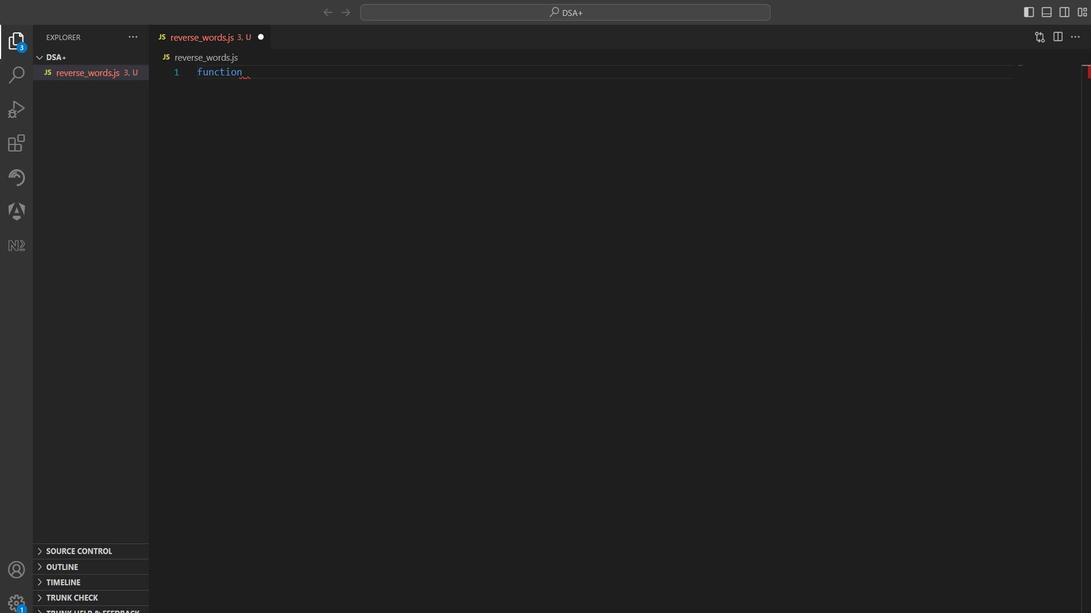 
Action: Mouse scrolled (197, 223) with delta (0, 0)
Screenshot: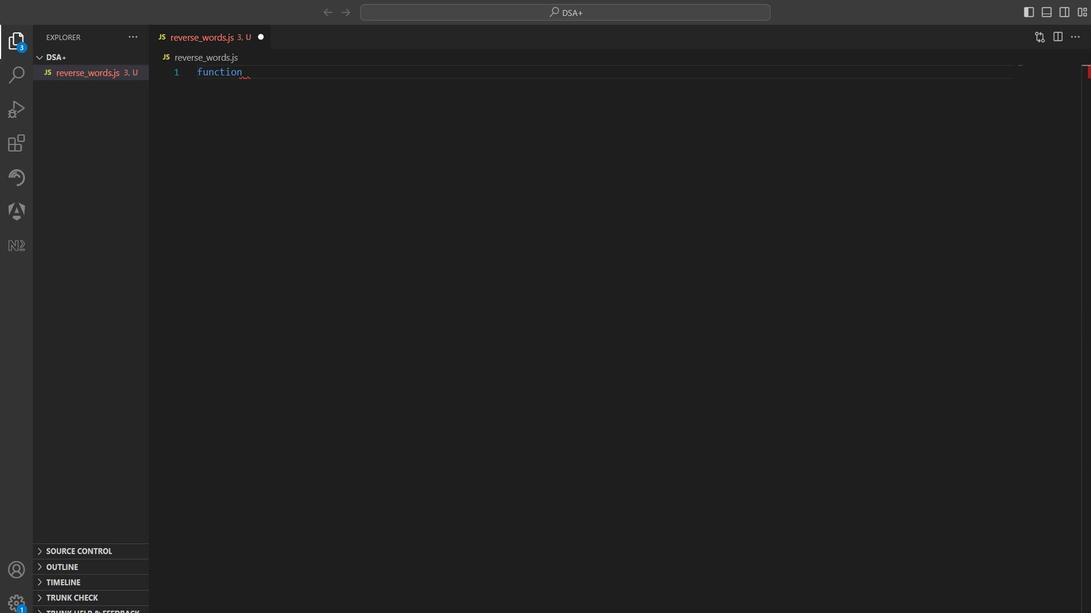 
Action: Mouse moved to (197, 223)
Screenshot: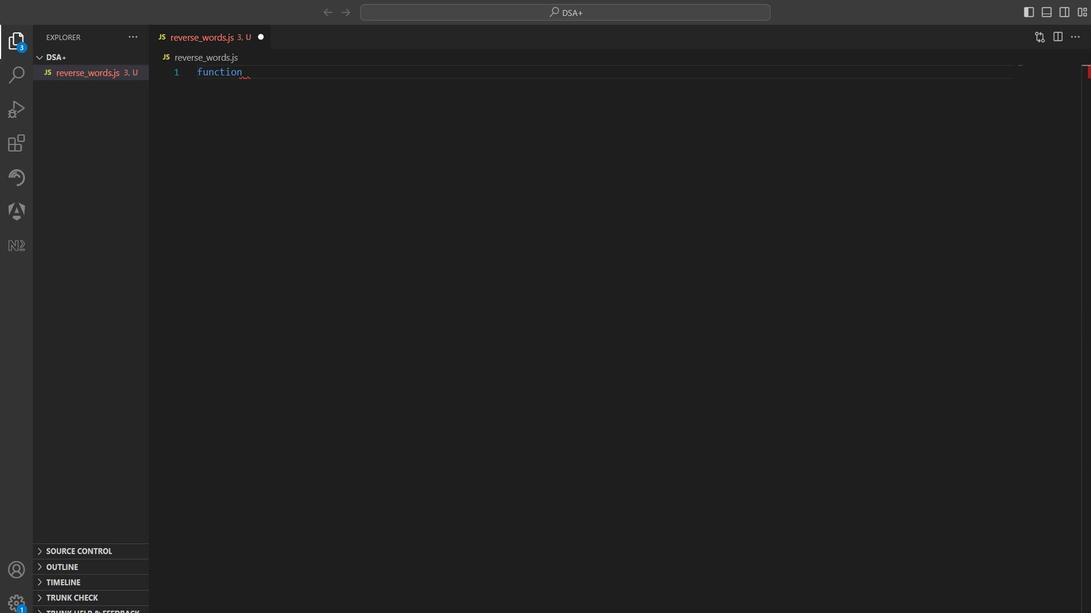 
Action: Mouse scrolled (197, 223) with delta (0, 0)
Screenshot: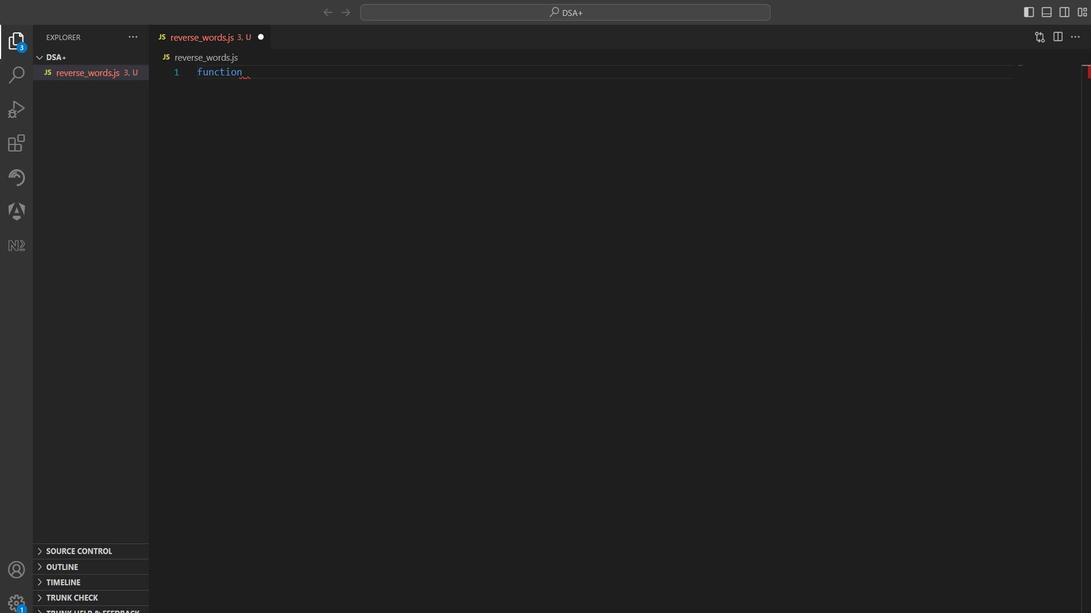 
Action: Mouse moved to (197, 223)
Screenshot: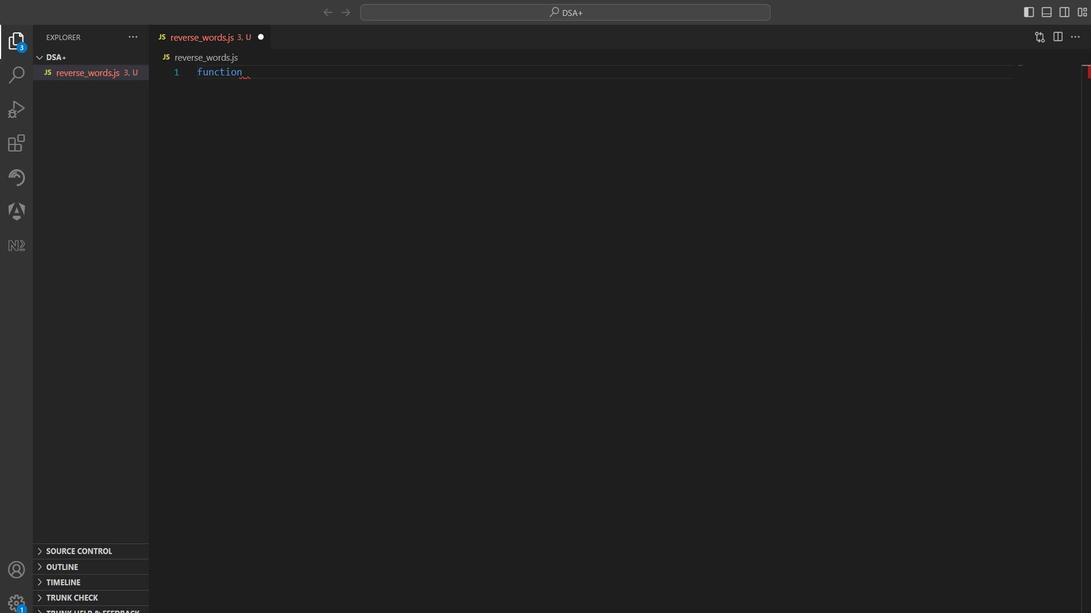 
Action: Mouse scrolled (197, 223) with delta (0, 0)
Screenshot: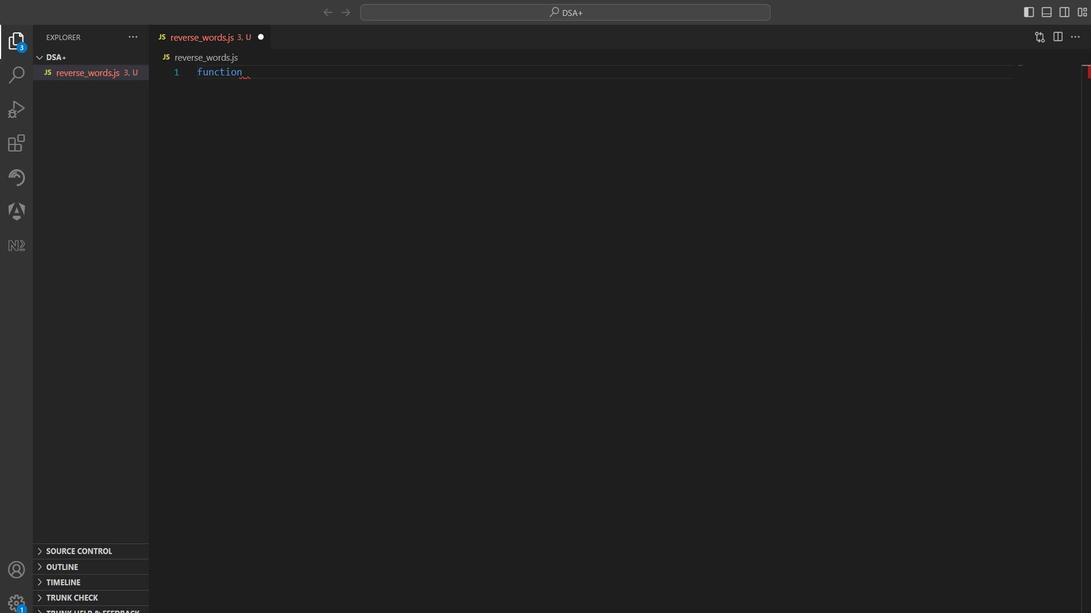 
Action: Mouse scrolled (197, 223) with delta (0, 0)
Screenshot: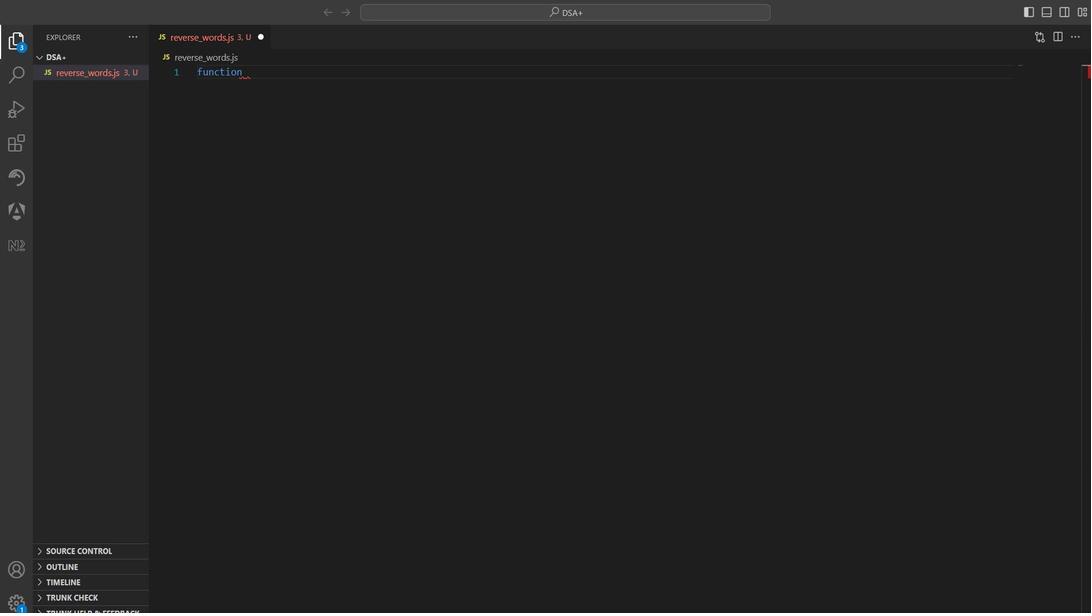 
Action: Mouse moved to (197, 223)
Screenshot: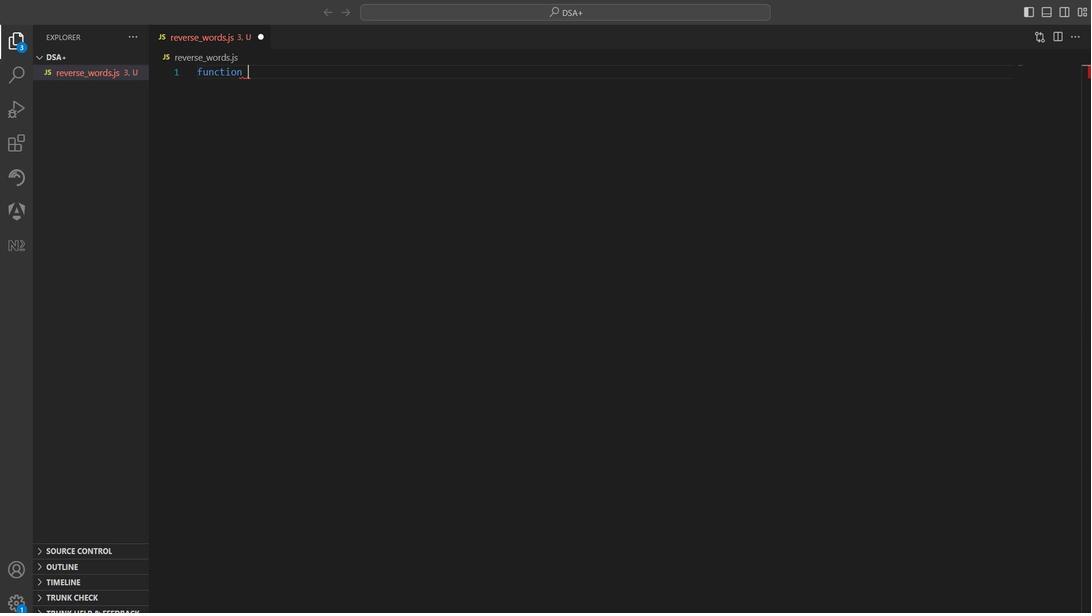 
Action: Mouse scrolled (197, 223) with delta (0, 0)
Screenshot: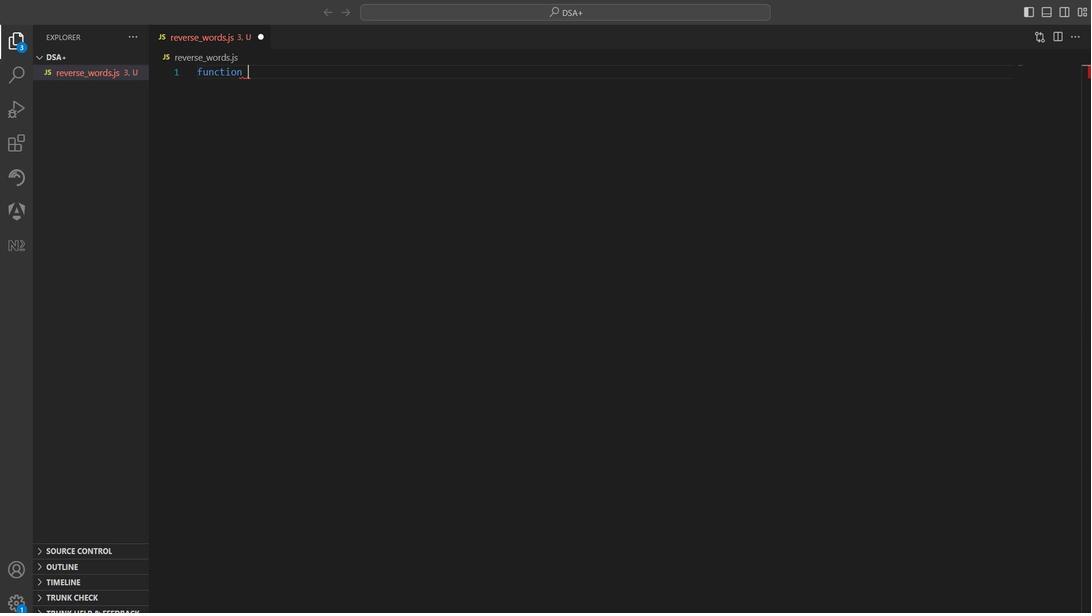 
Action: Mouse moved to (197, 223)
Screenshot: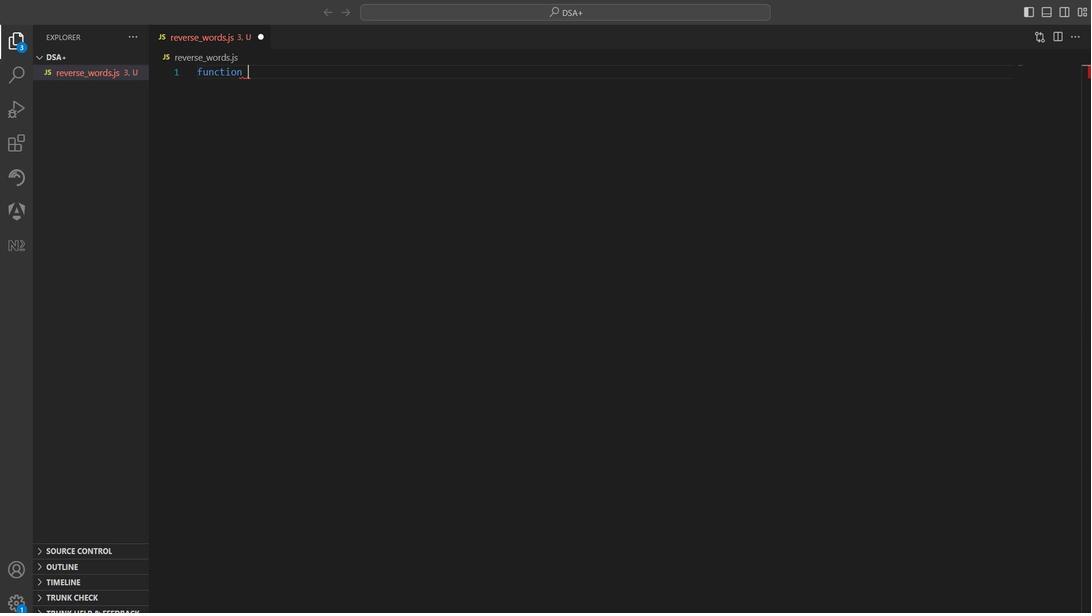 
Action: Mouse scrolled (197, 223) with delta (0, 0)
Screenshot: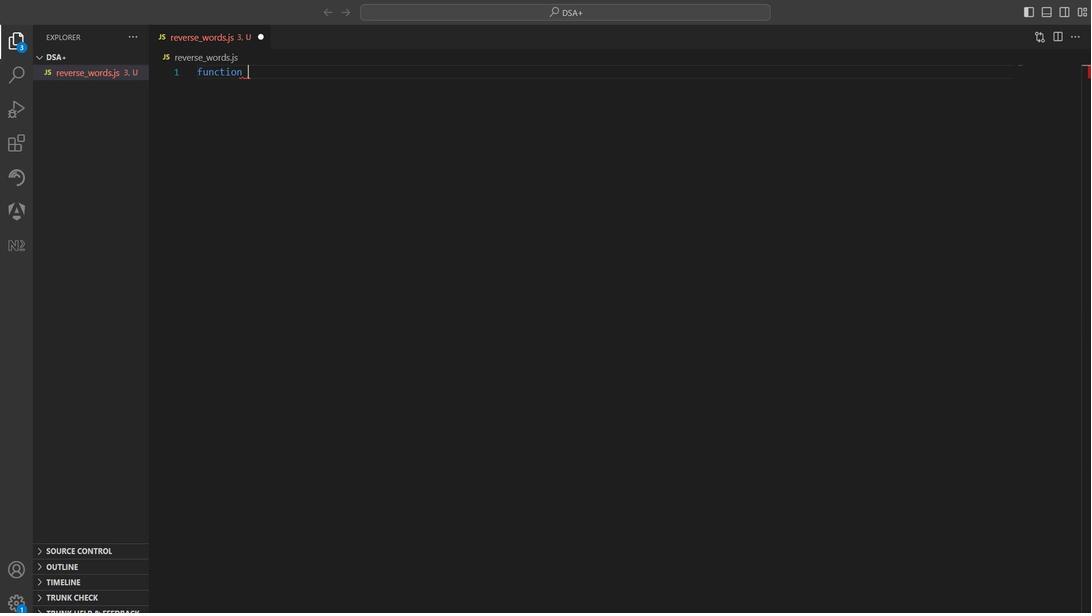 
Action: Mouse scrolled (197, 223) with delta (0, 0)
Screenshot: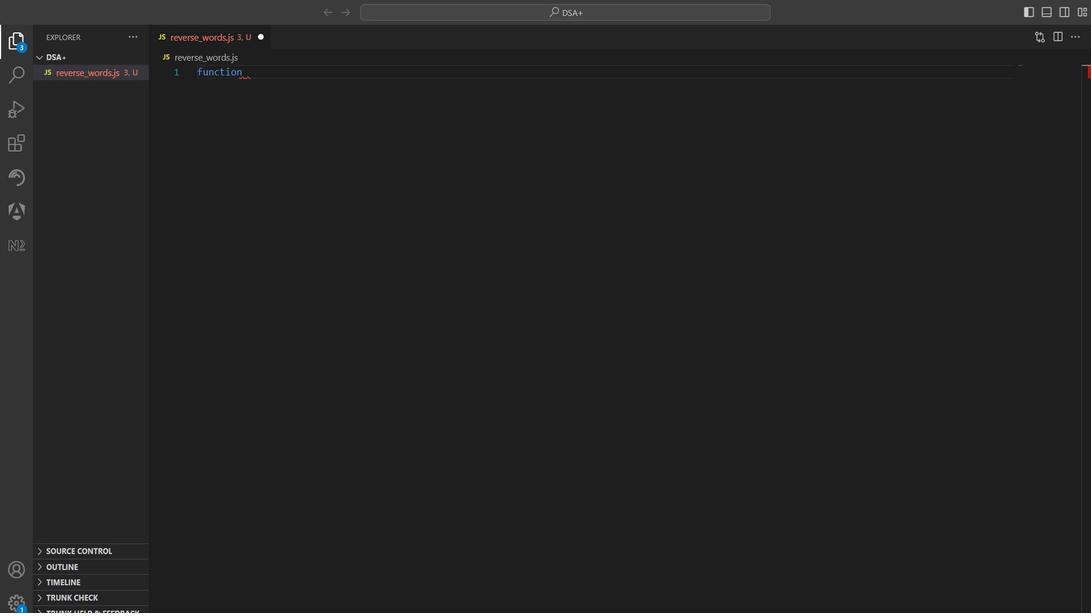
Action: Mouse moved to (197, 223)
Screenshot: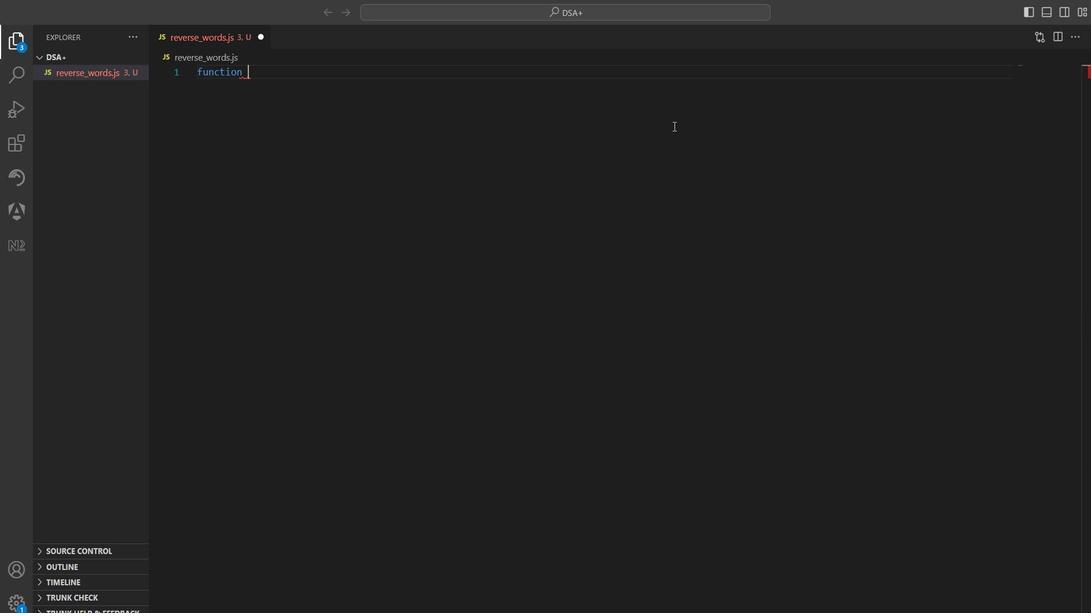 
Action: Mouse pressed left at (197, 223)
Screenshot: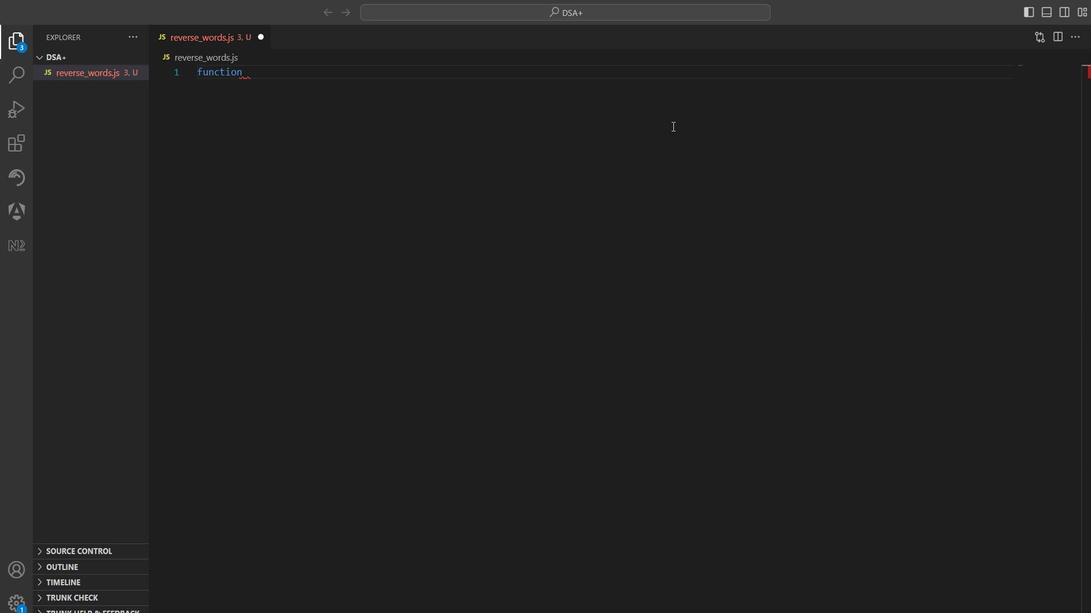 
Action: Key pressed reverse<Key.shift>Words<Key.shift_r>(sentence<Key.right><Key.shift_r>{<Key.enter>//split<Key.space>the<Key.space>sentence<Key.space>into<Key.space>words<Key.enter>var<Key.space>words=sene=<Key.backspace><Key.backspace>tence.split<Key.shift_r><Key.shift_r><Key.shift_r><Key.shift_r><Key.shift_r><Key.shift_r><Key.shift_r><Key.shift_r><Key.shift_r><Key.shift_r><Key.shift_r><Key.shift_r><Key.shift_r><Key.shift_r><Key.shift_r><Key.shift_r>(/\s<Key.shift_r>+/<Key.right>;<Key.enter><Key.enter>//<Key.shift>Reverse<Key.space>the<Key.space>order<Key.space>of<Key.space>words<Key.enter>var<Key.space>reverse<Key.shift>words=words.reverse<Key.shift_r>(<Key.right>;<Key.enter><Key.enter>var<Key.space>reverse<Key.shift>Sentence=reb<Key.backspace>verse<Key.shift>Words<Key.down><Key.enter>.join<Key.shift_r>('<Key.space><Key.right>;<Key.enter>ctrl+Z<Key.backspace><Key.right>;<Key.enter><Key.enter><Key.enter>return<Key.space>reve<Key.enter>
Screenshot: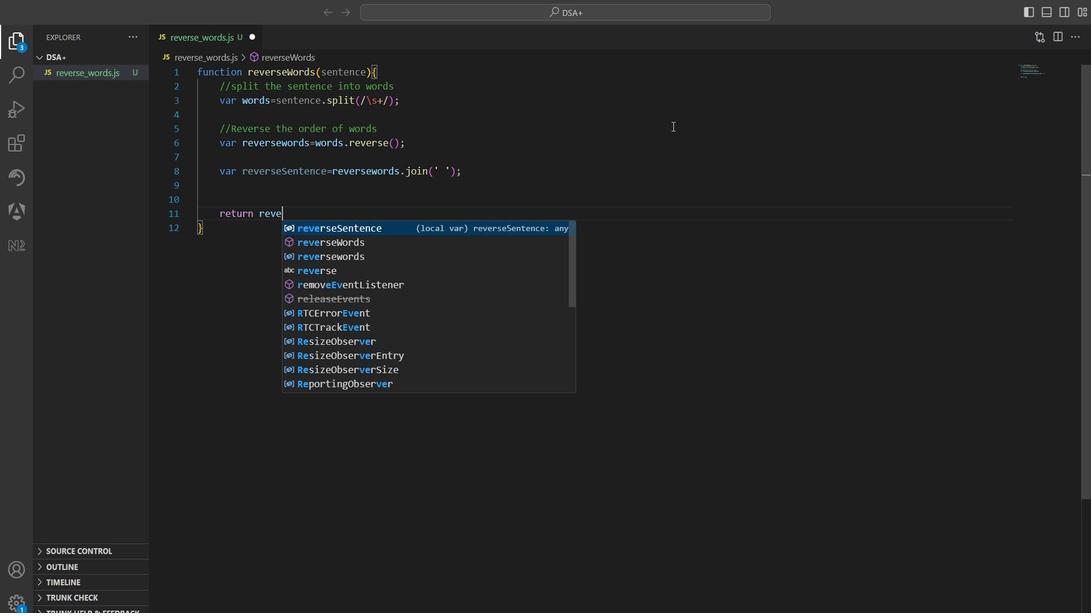 
Action: Mouse moved to (197, 223)
Screenshot: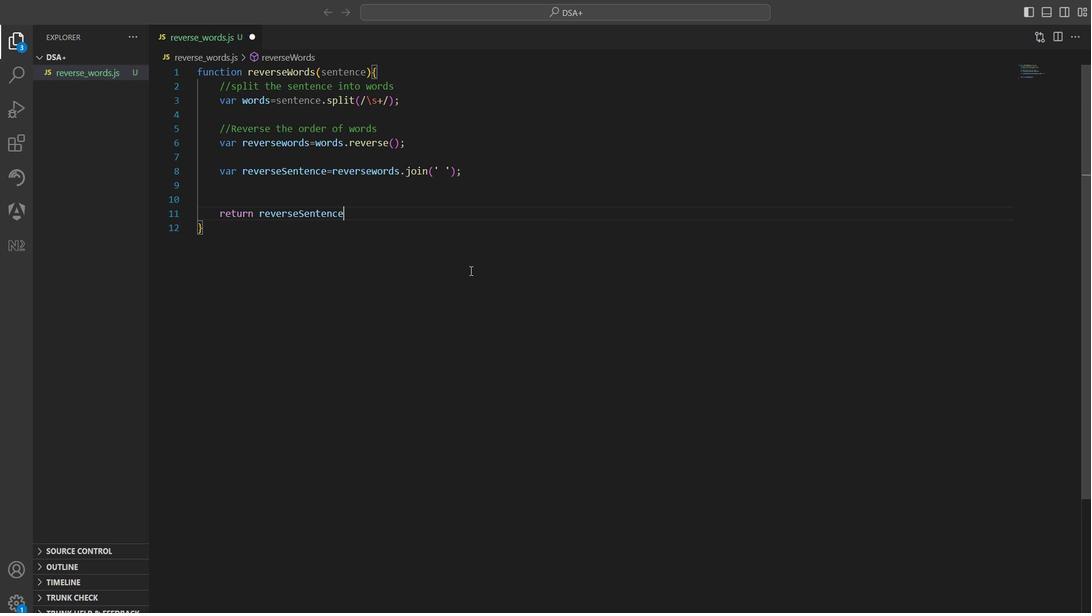 
Action: Mouse pressed left at (197, 223)
Screenshot: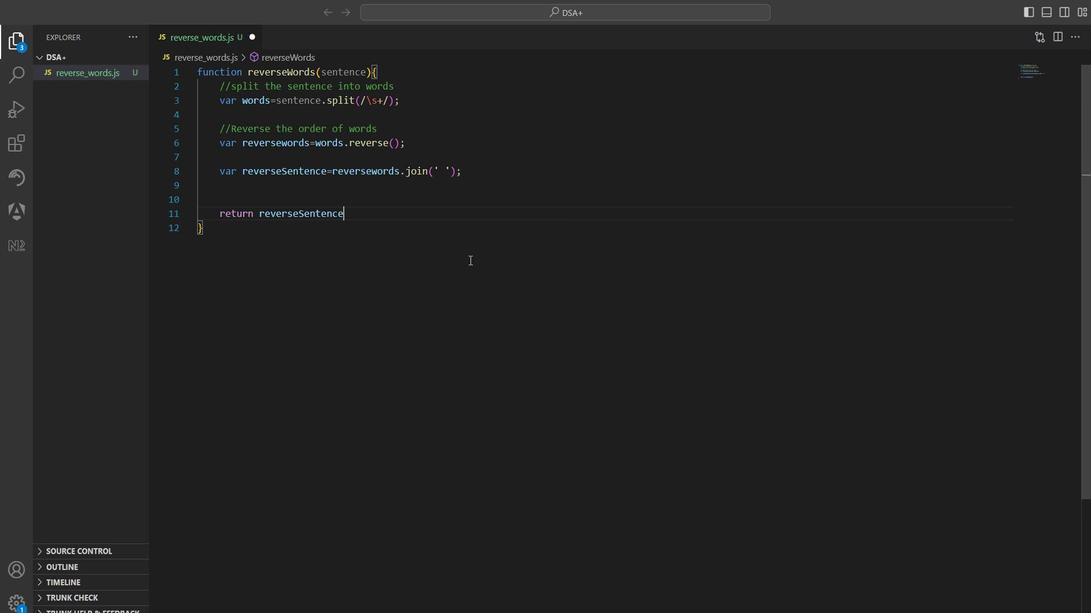 
Action: Key pressed <Key.enter><Key.enter>//<Key.shift>Example<Key.space>usah<Key.backspace>h<Key.backspace>ge<Key.shift_r>:var<Key.space>input<Key.shift>Sentence<Key.left><Key.left><Key.left><Key.left><Key.left><Key.left><Key.left><Key.left><Key.left><Key.left><Key.left><Key.left><Key.left><Key.left><Key.left><Key.left><Key.left><Key.enter>
Screenshot: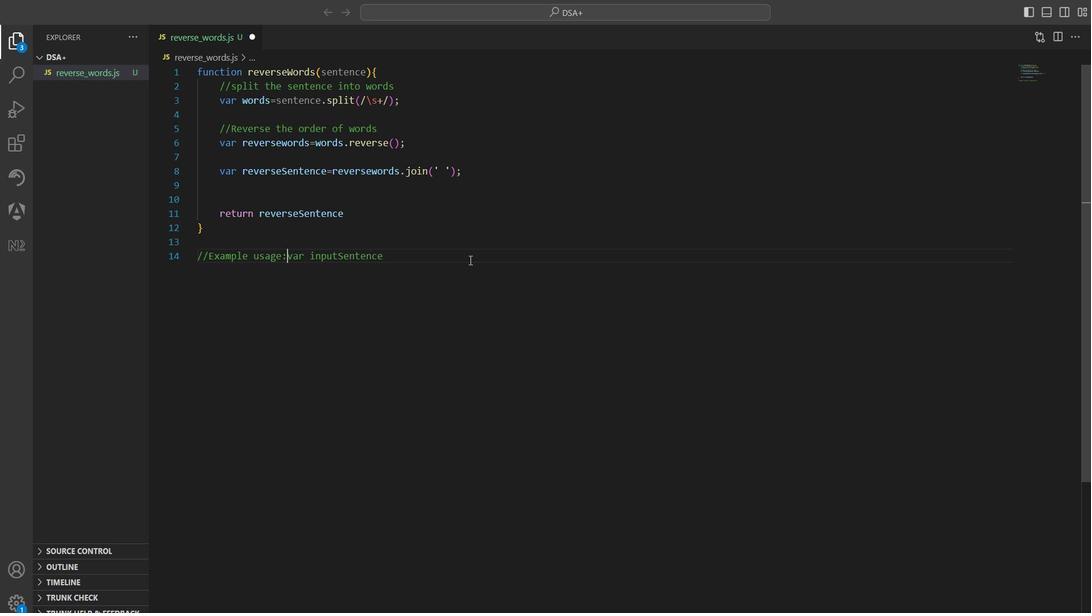 
Action: Mouse moved to (197, 223)
Screenshot: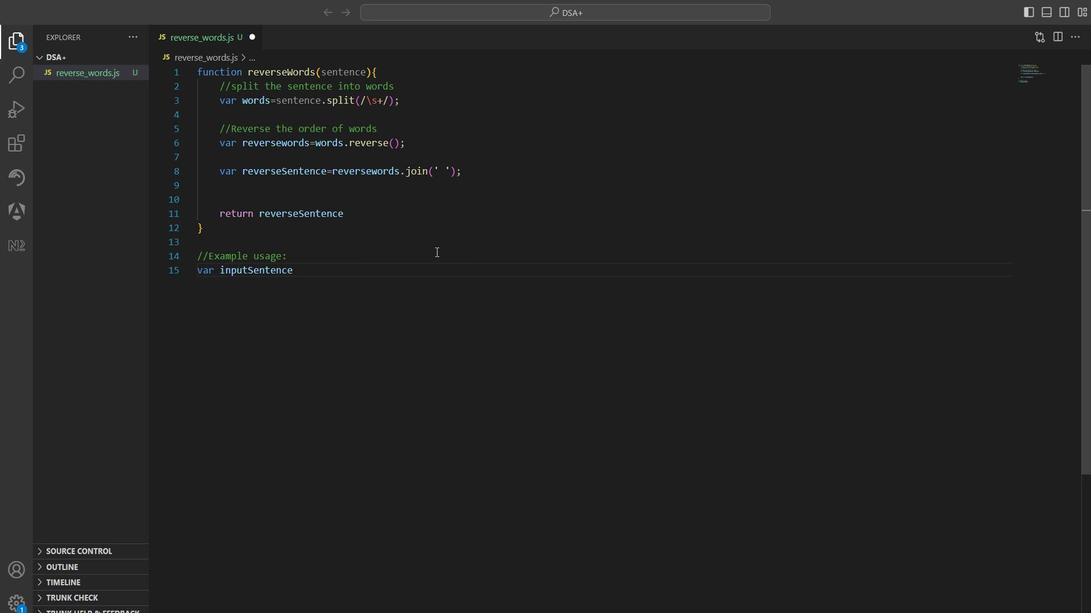 
Action: Mouse pressed left at (197, 223)
Screenshot: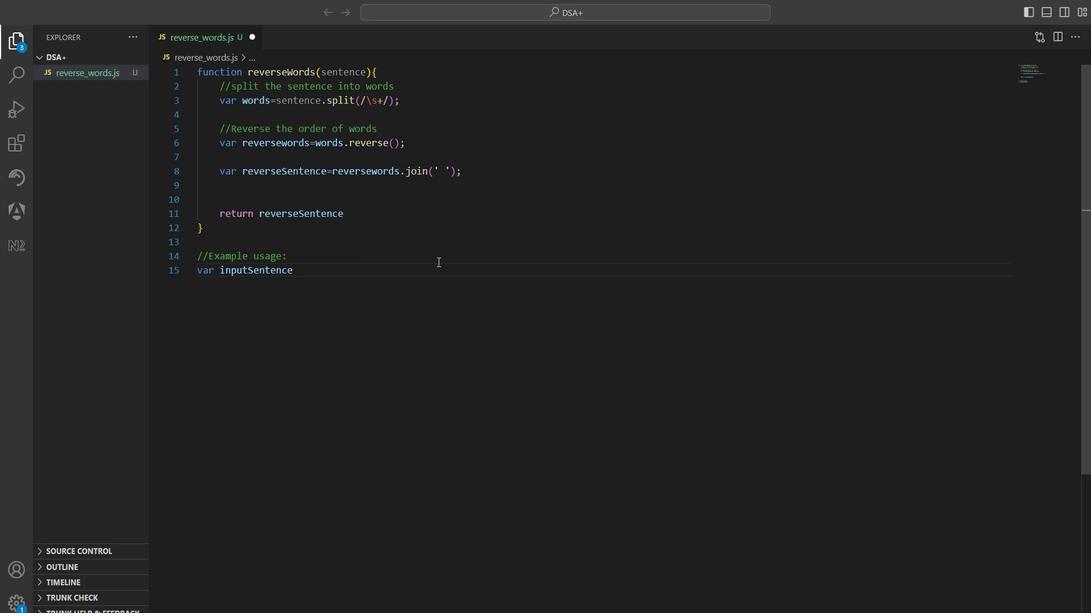 
Action: Mouse moved to (197, 223)
Screenshot: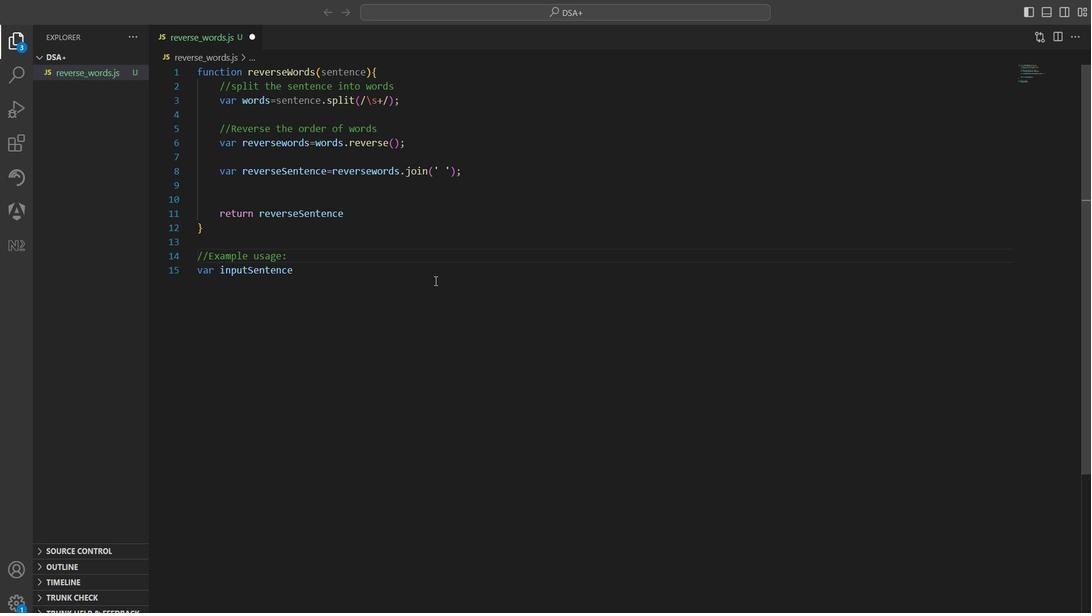 
Action: Mouse pressed left at (197, 223)
Screenshot: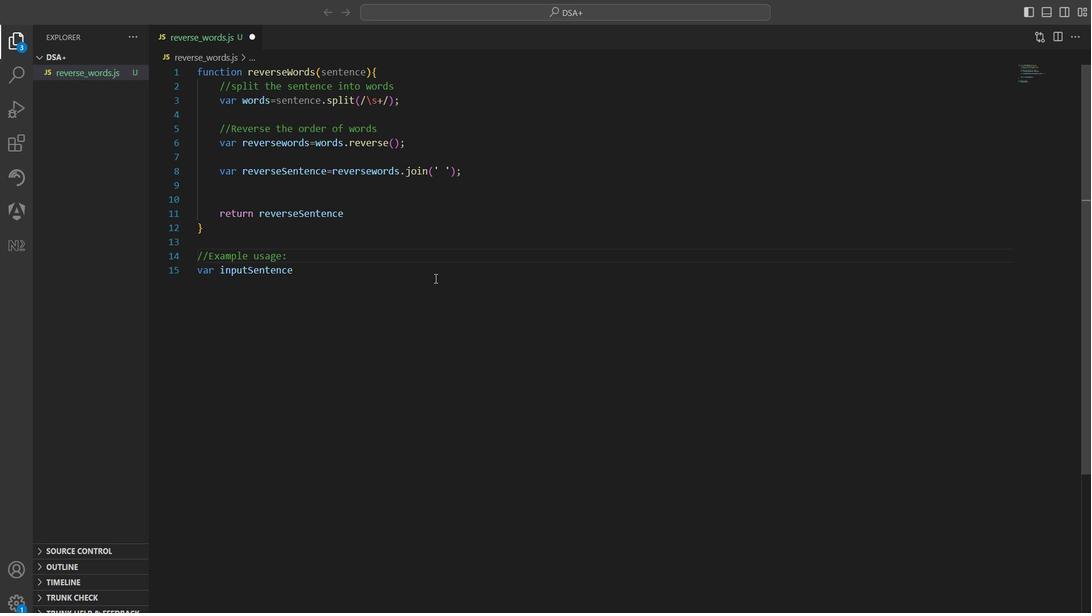 
Action: Key pressed ='<Key.shift>Helleo<Key.space><Key.shift>World<Key.shift><Key.shift><Key.shift><Key.shift><Key.shift><Key.shift><Key.shift><Key.shift><Key.shift><Key.shift><Key.shift><Key.shift><Key.shift><Key.shift><Key.shift><Key.shift><Key.shift><Key.shift><Key.shift><Key.shift>~<Key.space><Key.shift>T<Key.backspace><Key.backspace><Key.backspace><Key.shift><Key.shift><Key.shift><Key.shift><Key.shift><Key.shift><Key.shift><Key.shift><Key.shift><Key.shift><Key.shift><Key.shift><Key.shift><Key.shift><Key.shift><Key.shift><Key.shift><Key.shift><Key.shift><Key.shift><Key.shift><Key.shift><Key.shift><Key.shift><Key.shift>!<Key.space><Key.shift><Key.shift><Key.shift><Key.shift><Key.shift>This<Key.space>a<Key.backspace>is<Key.space>a<Key.space>sample<Key.space>sentence.<Key.right>;<Key.enter>var<Key.space>output<Key.shift>Sentence=reverse<Key.shift><Key.shift><Key.shift><Key.shift><Key.shift><Key.shift>Words<Key.enter><Key.shift_r>(i<Key.enter><Key.right>;<Key.enter>consol<Key.enter>.log<Key.shift_r>(out<Key.enter>
Screenshot: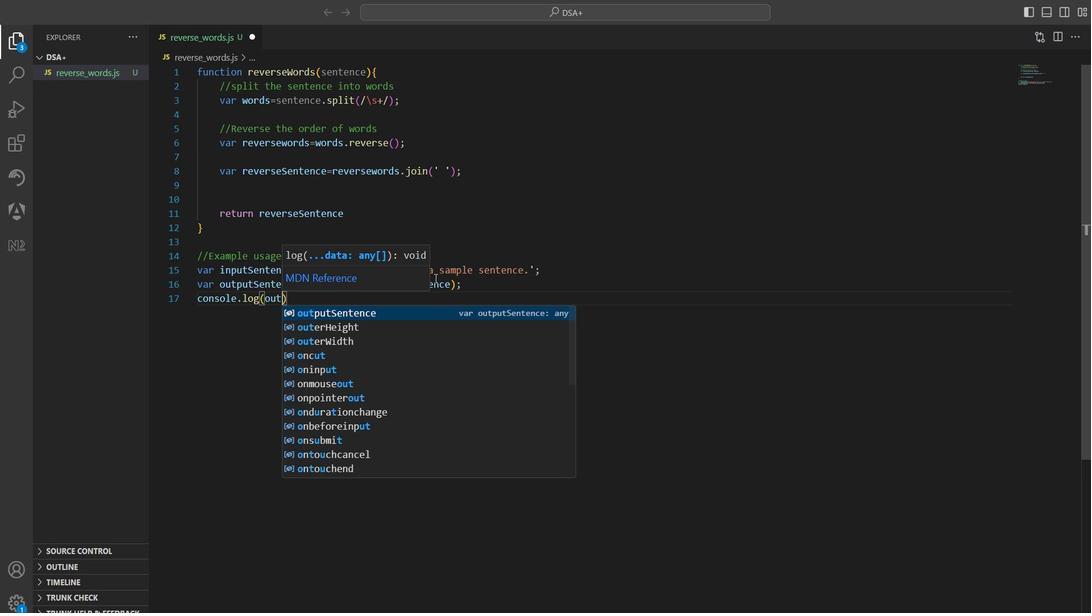 
Action: Mouse moved to (197, 223)
Screenshot: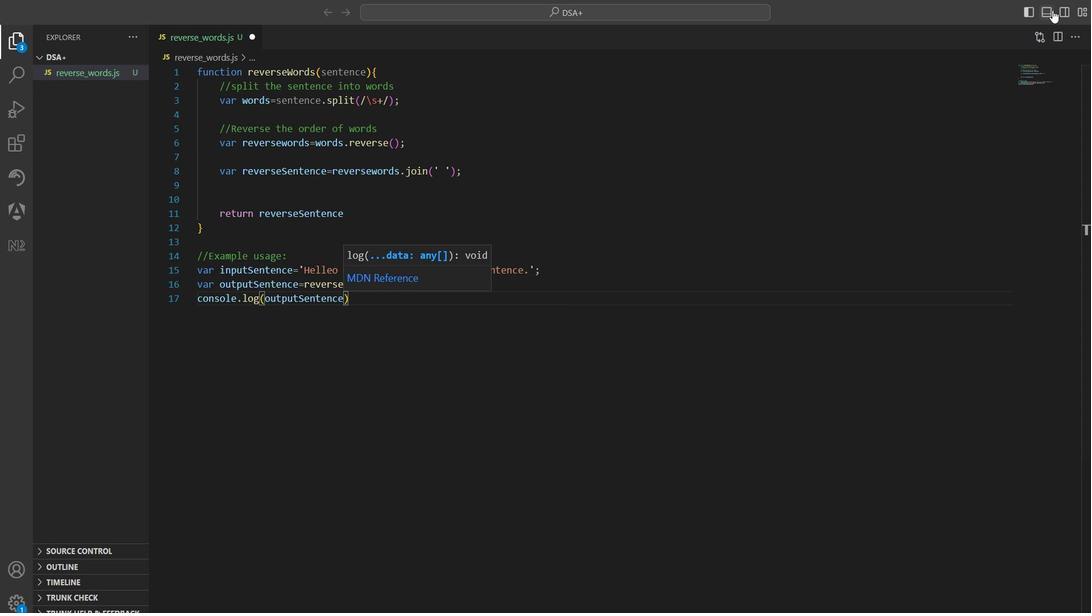 
Action: Mouse pressed left at (197, 223)
Screenshot: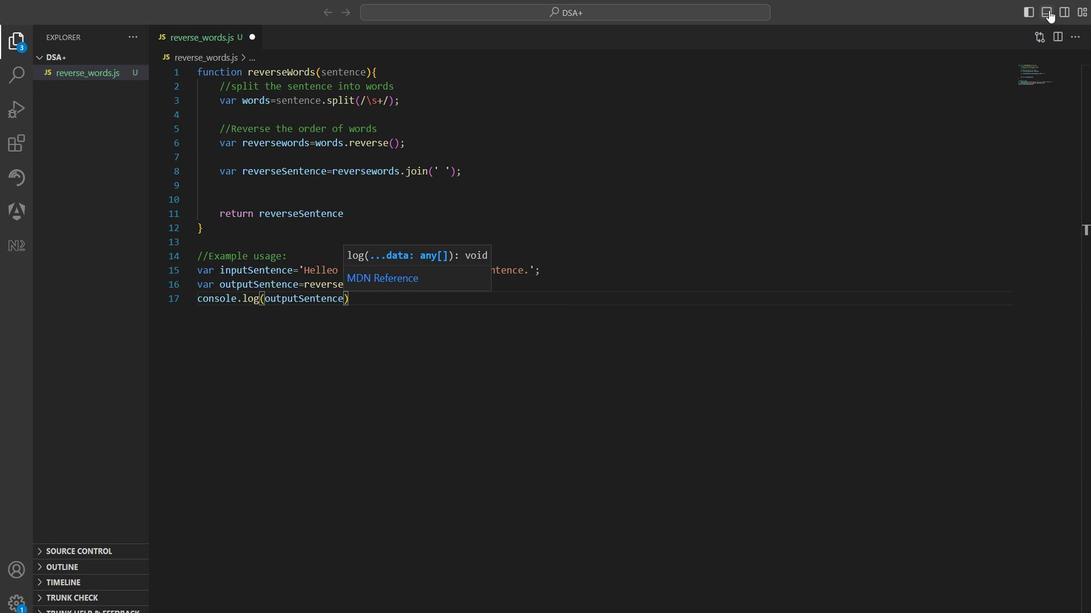 
Action: Mouse moved to (197, 223)
Screenshot: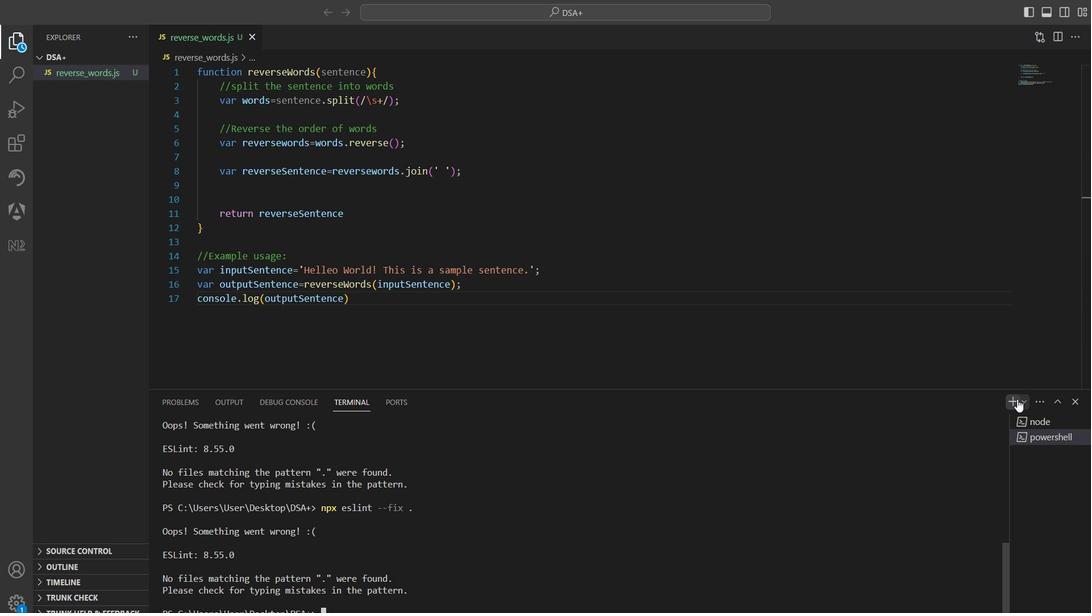 
Action: Mouse pressed left at (197, 223)
Screenshot: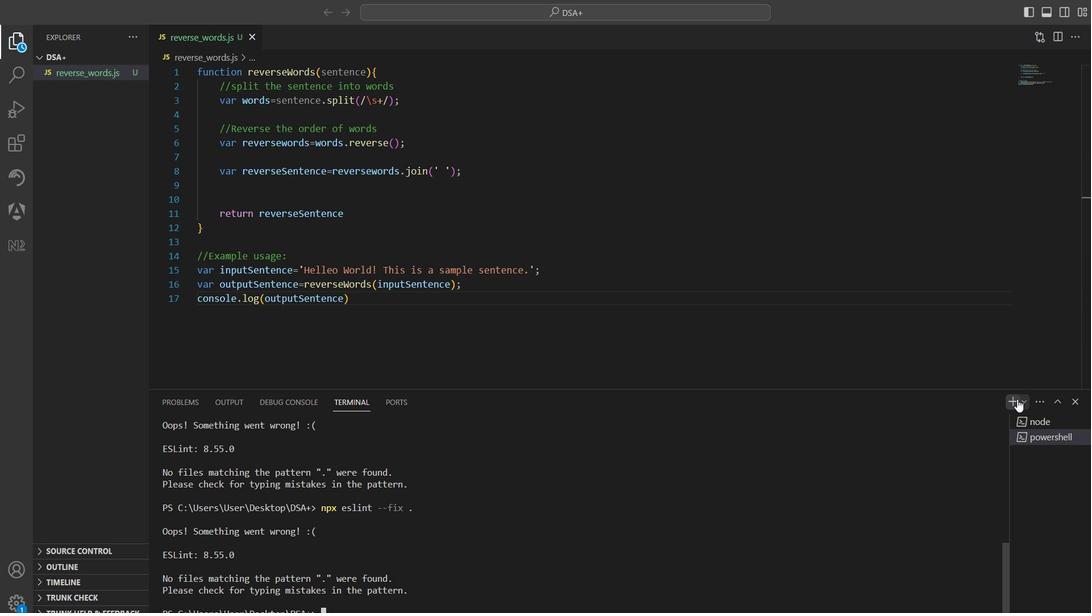 
Action: Mouse moved to (197, 223)
Screenshot: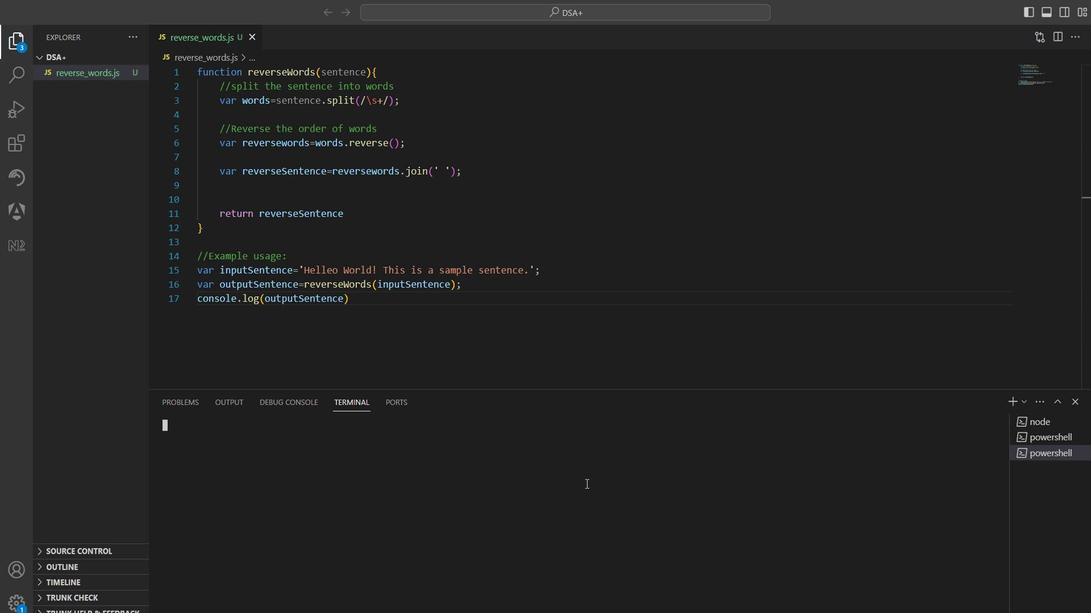 
Action: Mouse pressed left at (197, 223)
Screenshot: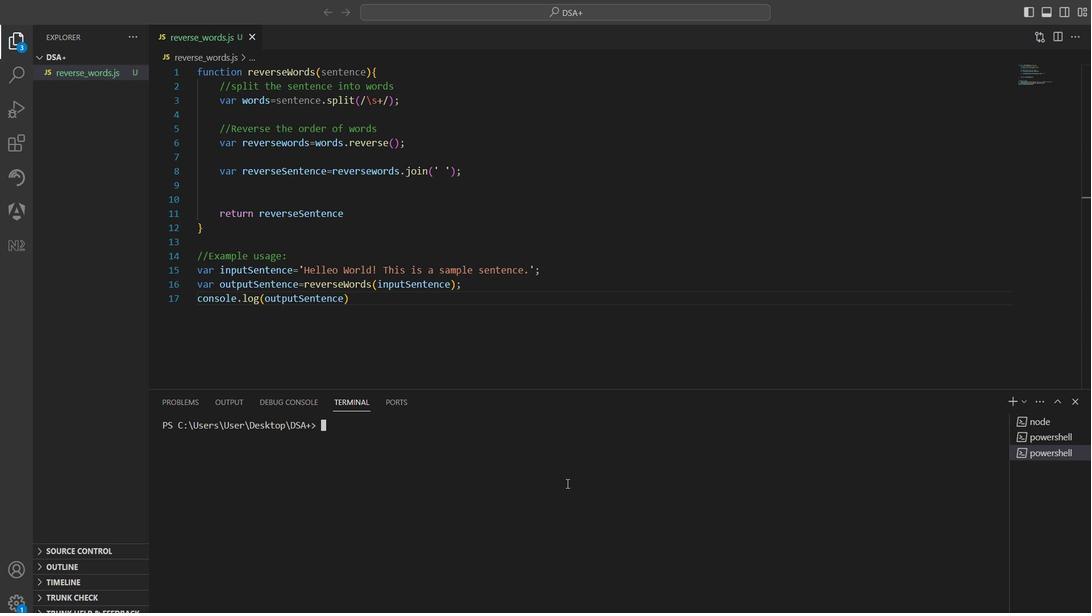 
Action: Key pressed node<Key.space>r<Key.tab><Key.enter><Key.up><Key.enter>
Screenshot: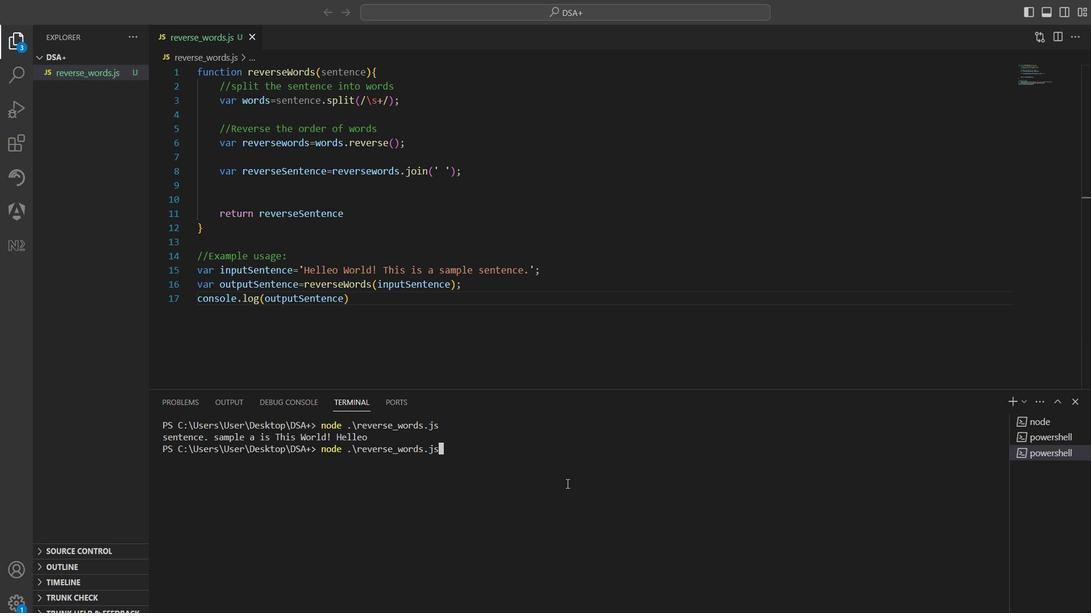 
Action: Mouse moved to (197, 223)
Screenshot: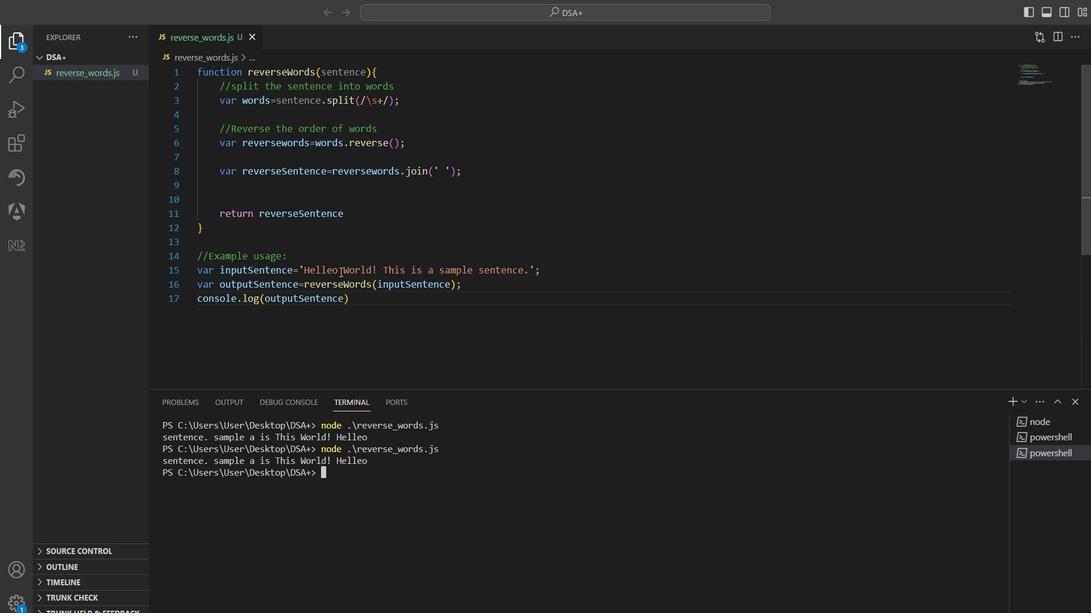 
Action: Mouse pressed left at (197, 223)
Screenshot: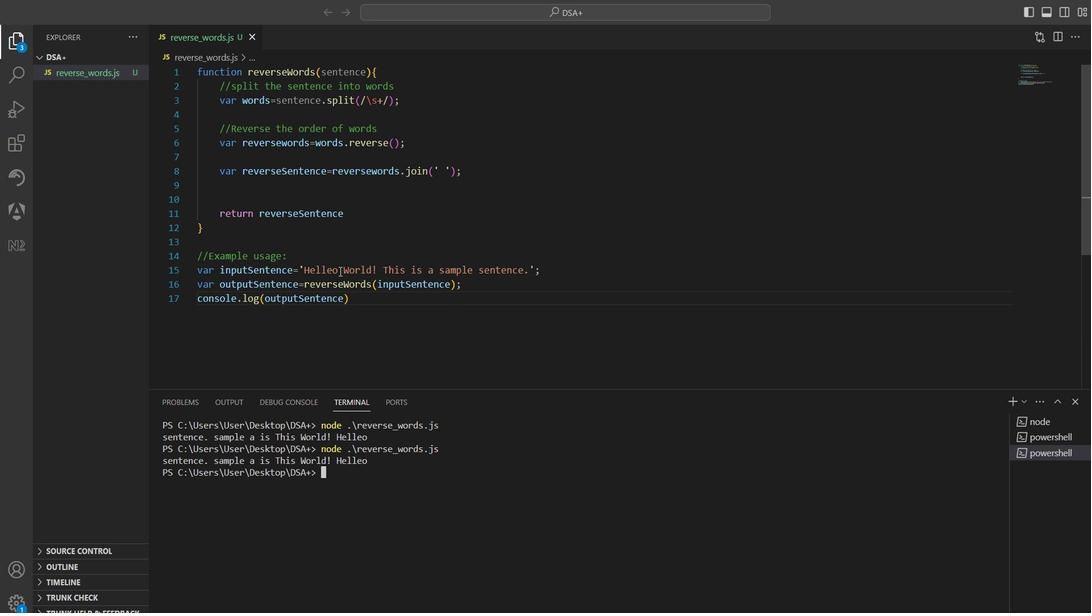
Action: Key pressed <Key.backspace>
Screenshot: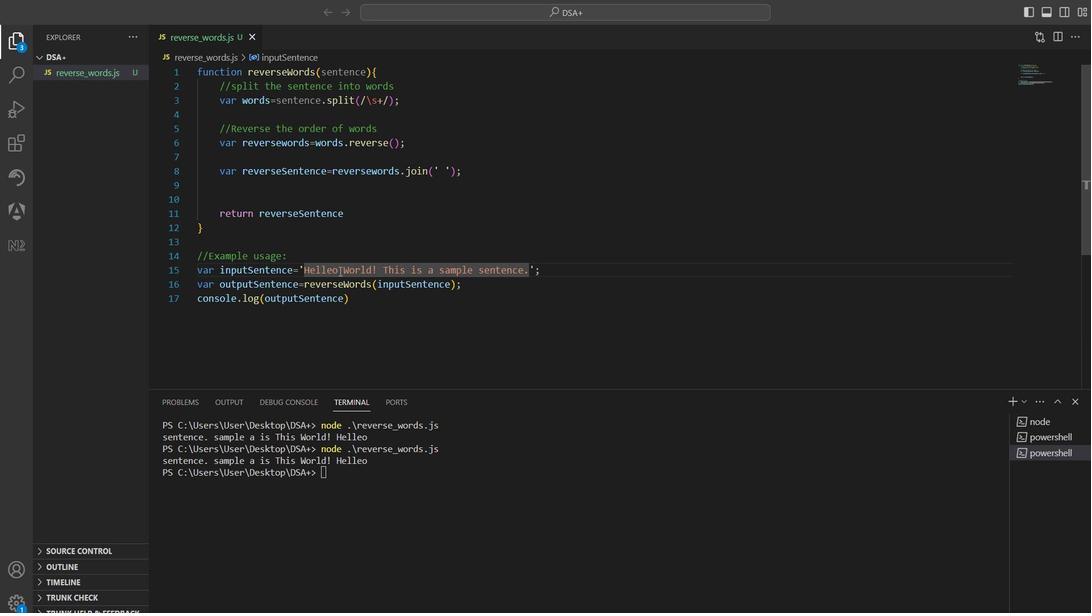 
Action: Mouse moved to (197, 223)
Screenshot: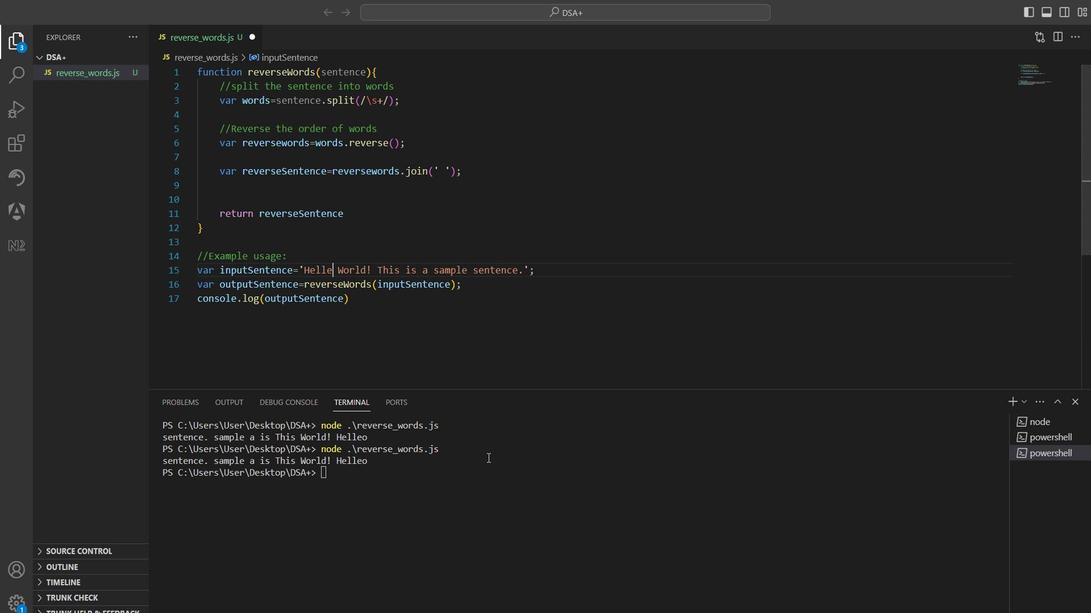 
Action: Mouse pressed left at (197, 223)
Screenshot: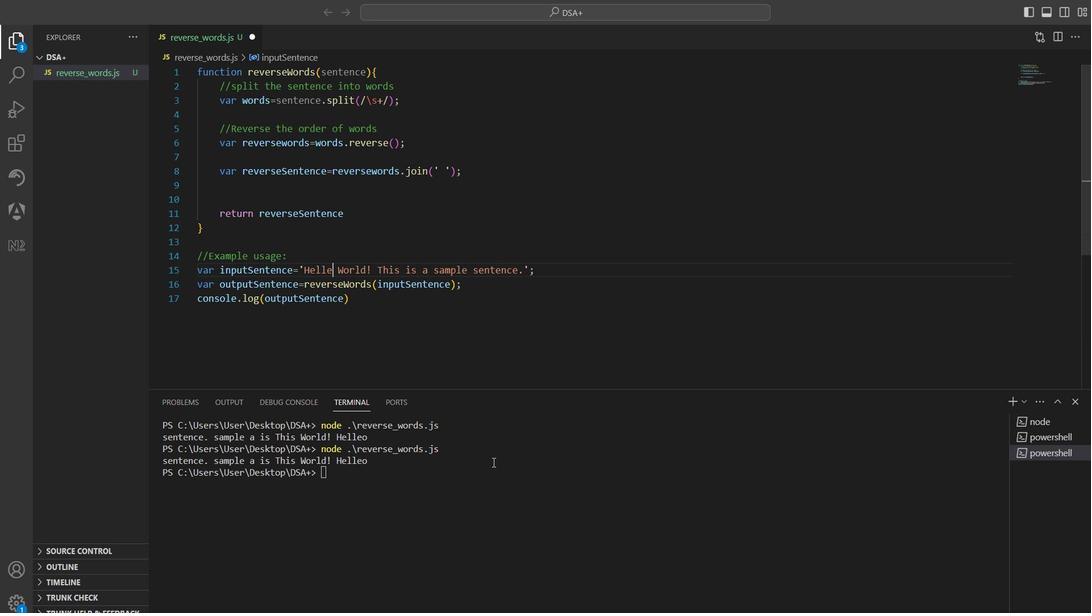 
Action: Key pressed <Key.up><Key.enter>
Screenshot: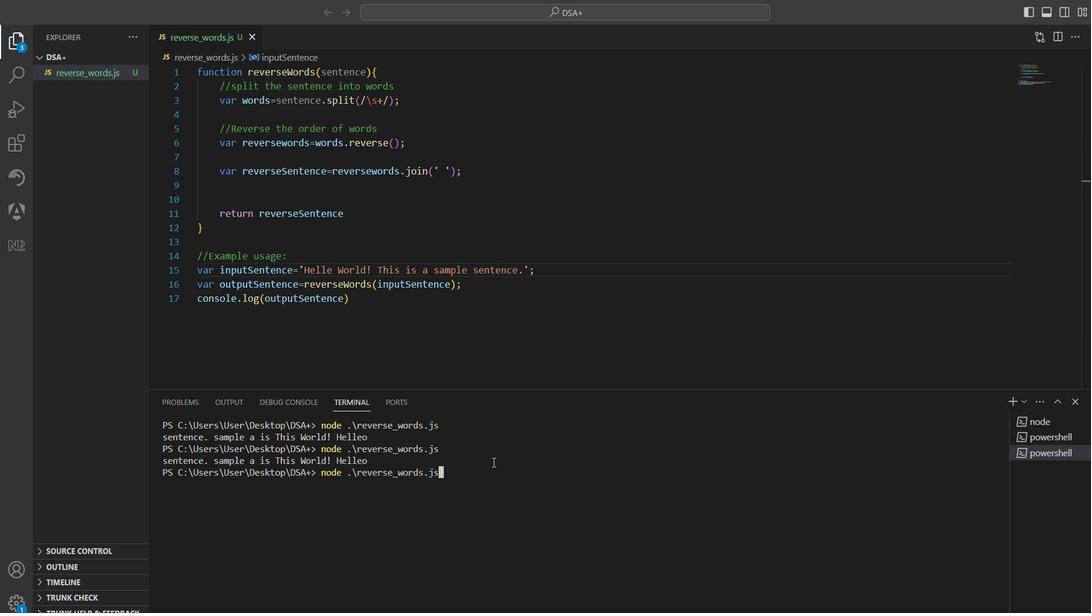 
Action: Mouse moved to (197, 223)
Screenshot: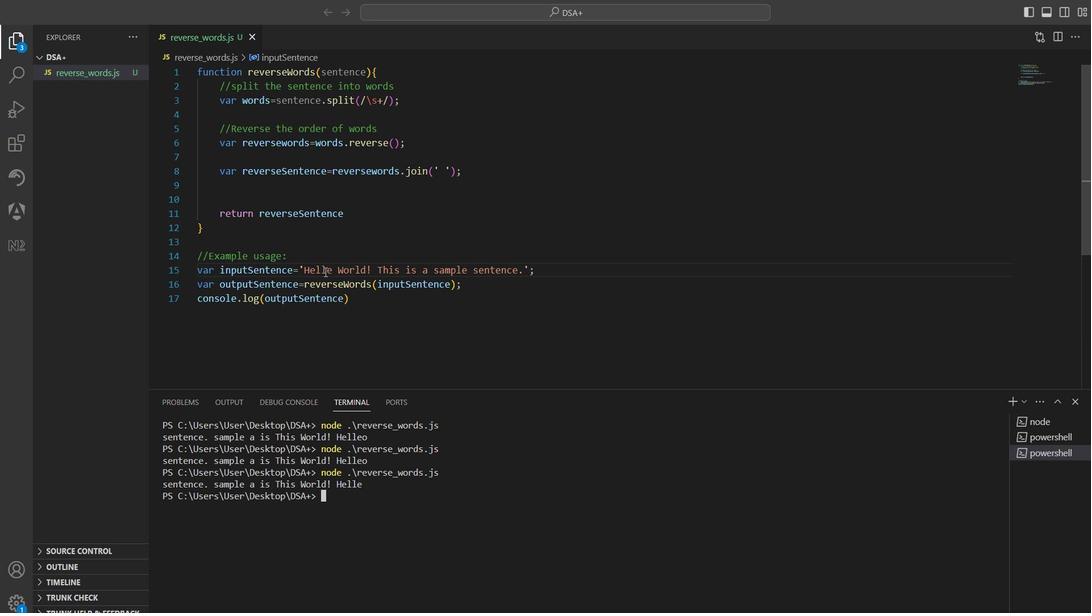 
Action: Mouse pressed left at (197, 223)
Screenshot: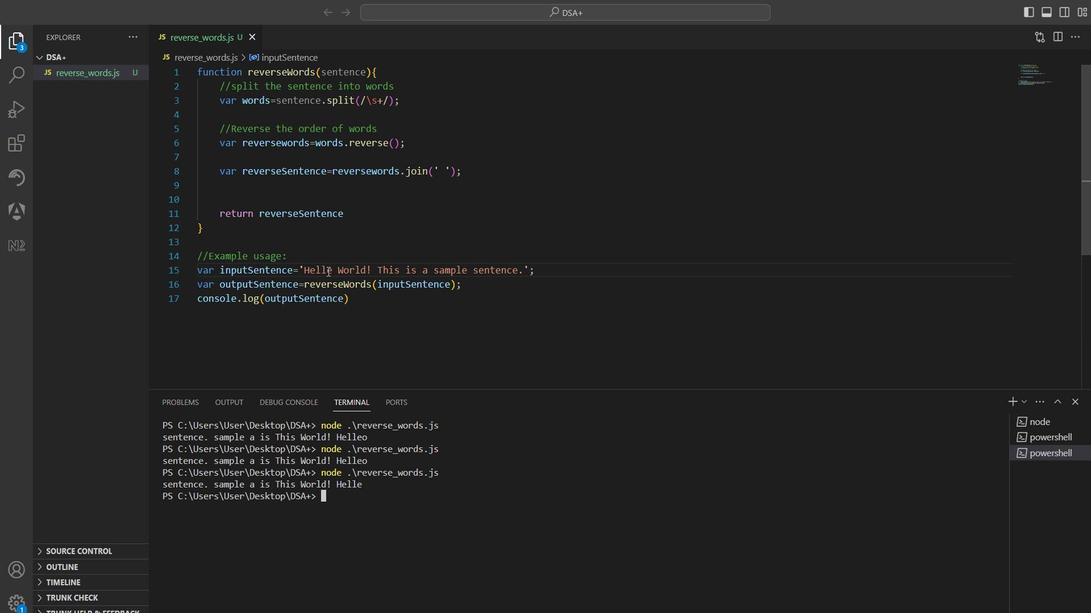 
Action: Mouse pressed left at (197, 223)
Screenshot: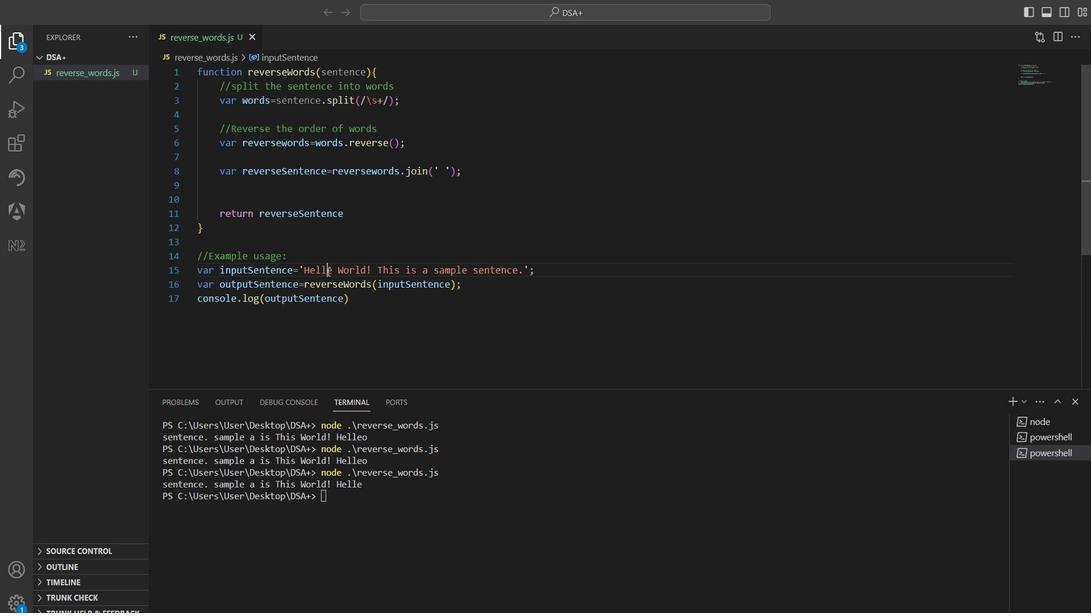 
Action: Key pressed <Key.shift>Hello
Screenshot: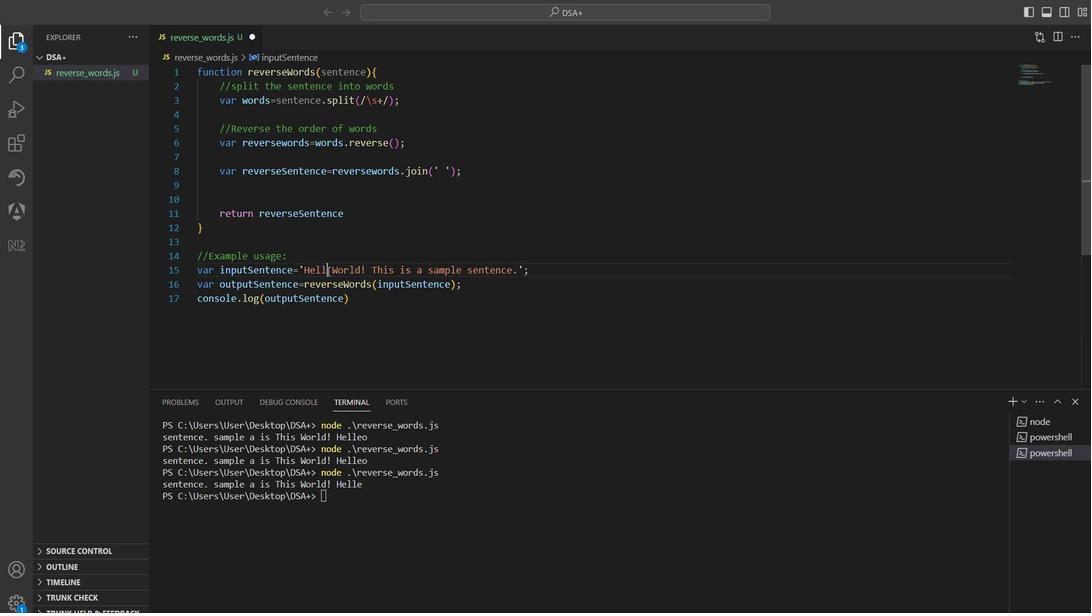 
Action: Mouse moved to (197, 223)
Screenshot: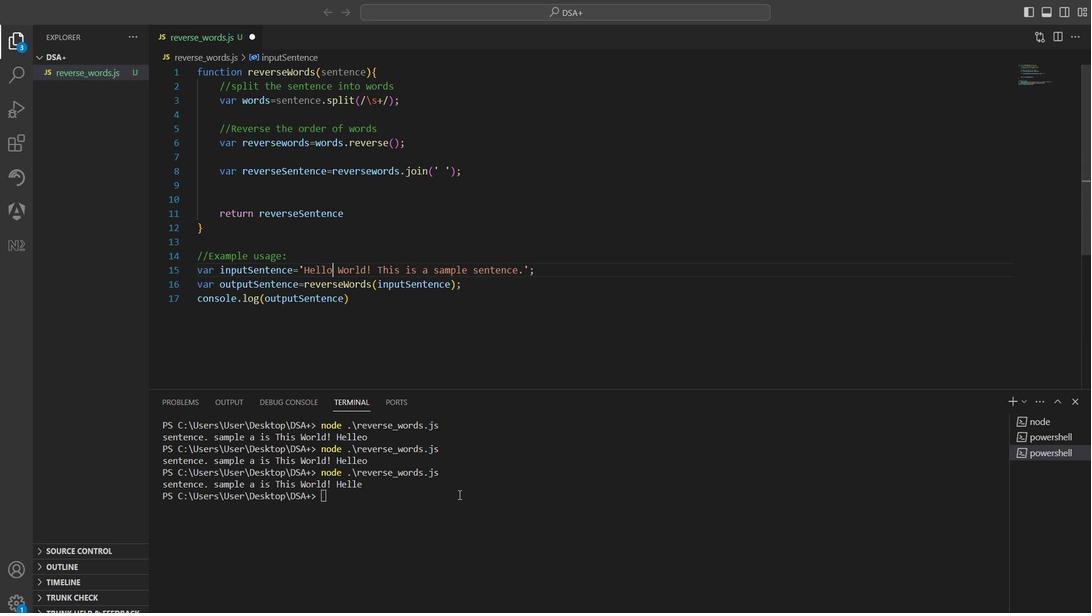
Action: Mouse pressed left at (197, 223)
Screenshot: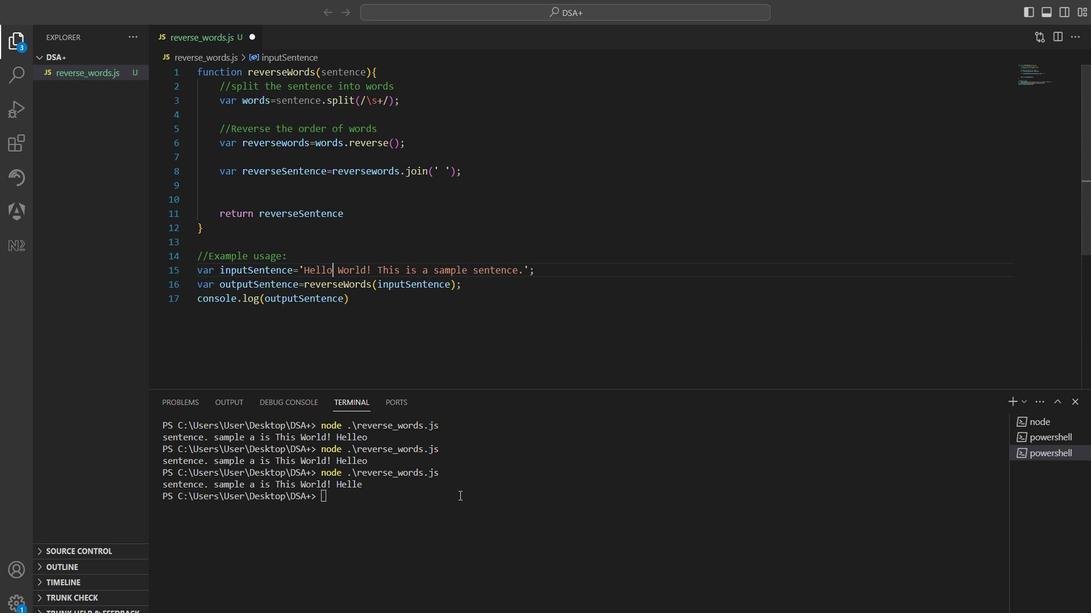 
Action: Key pressed <Key.up><Key.enter>
Screenshot: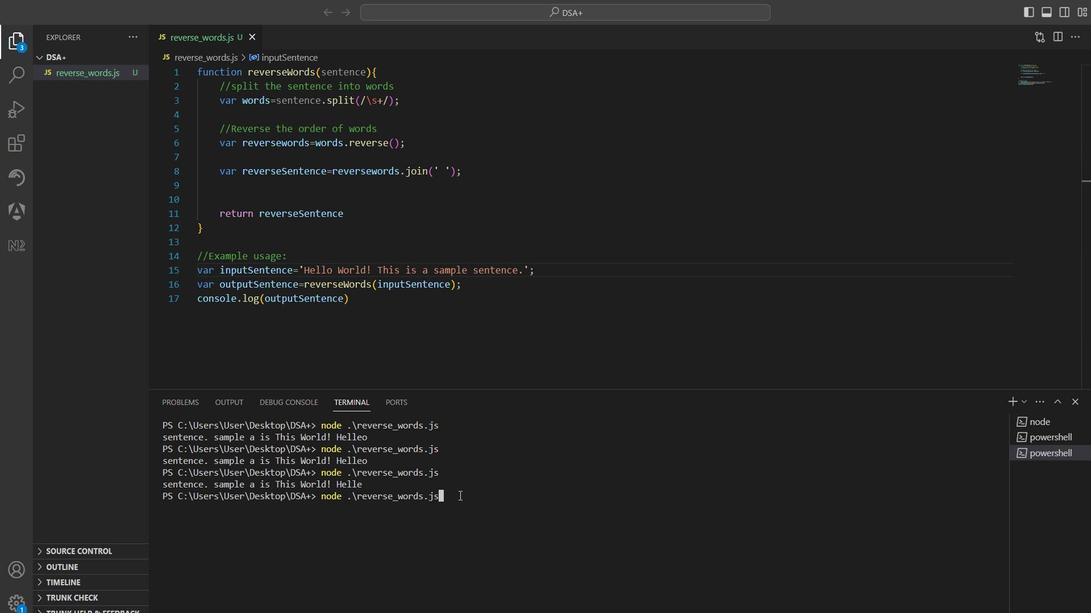 
Action: Mouse moved to (197, 223)
Screenshot: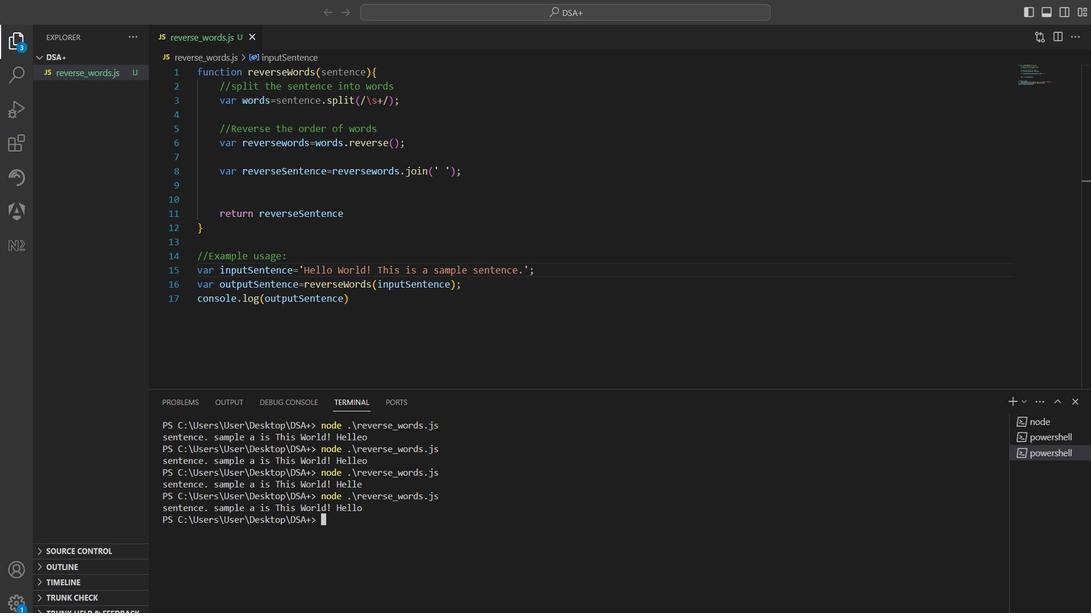 
Action: Mouse pressed left at (197, 223)
Screenshot: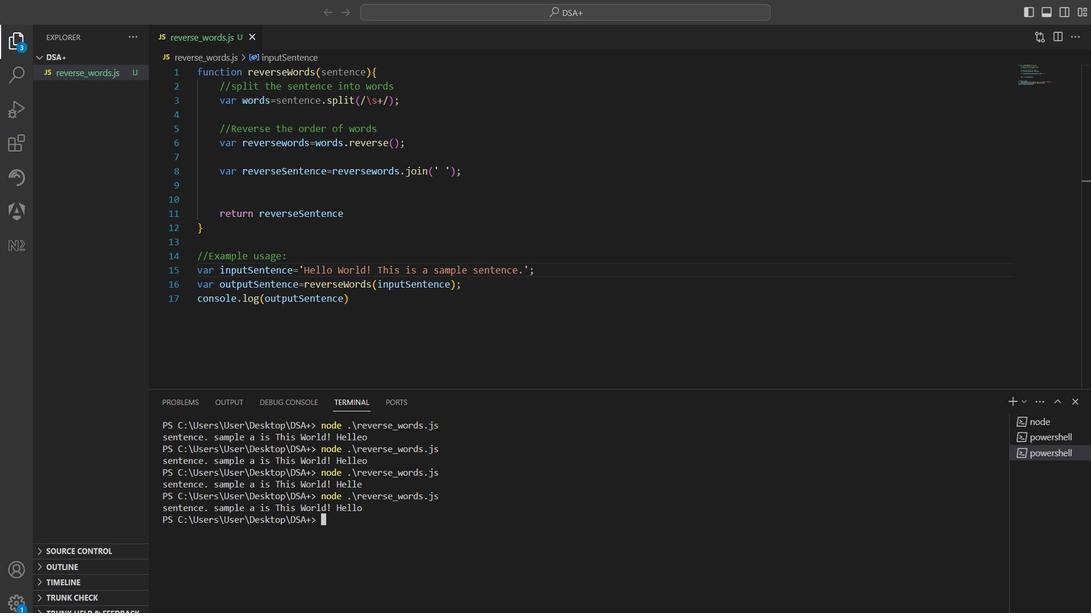 
